 Task: Find a round trip flight from Tampa to Jacksonville for 9 passengers in business class, departing on May 3 and returning on May 7. Apply filters for 1 carry-on bag and a price limit of ₹1,080,000.
Action: Mouse moved to (315, 283)
Screenshot: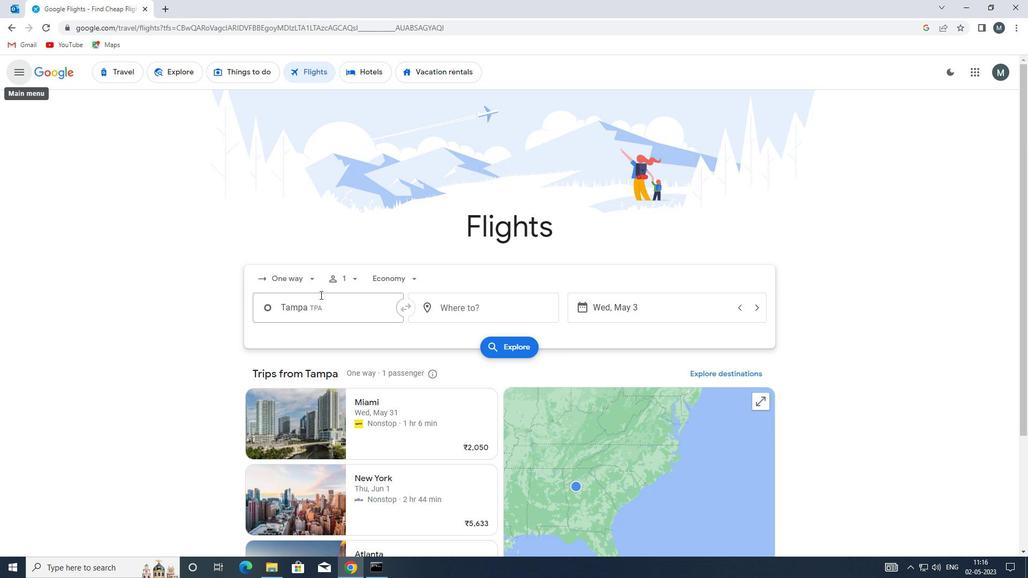 
Action: Mouse pressed left at (315, 283)
Screenshot: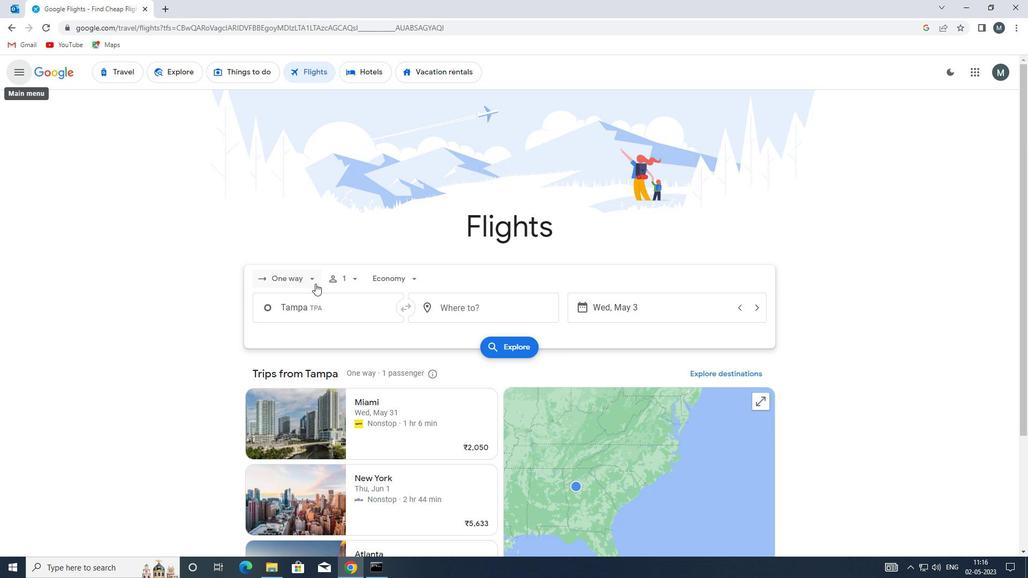 
Action: Mouse moved to (315, 300)
Screenshot: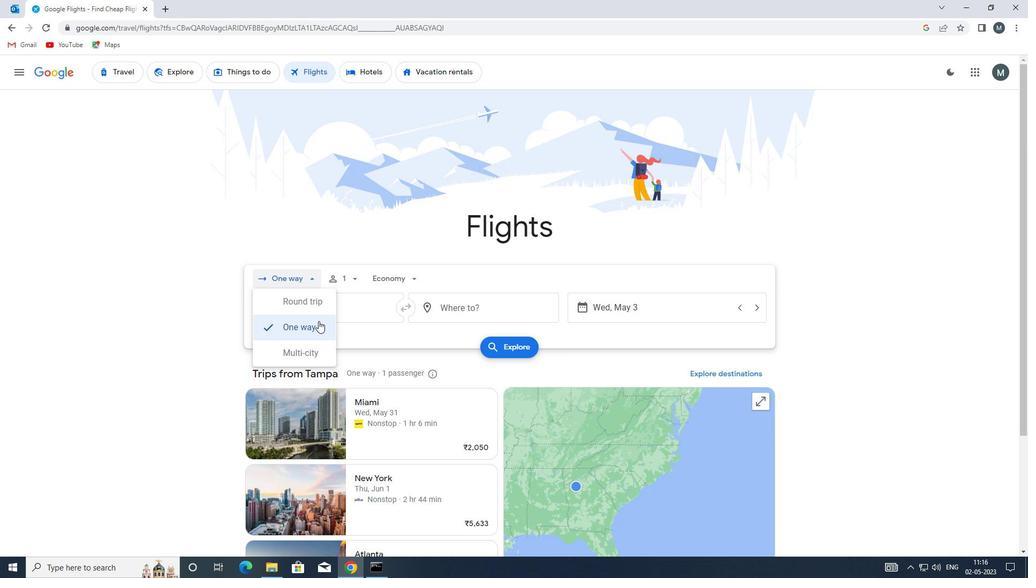 
Action: Mouse pressed left at (315, 300)
Screenshot: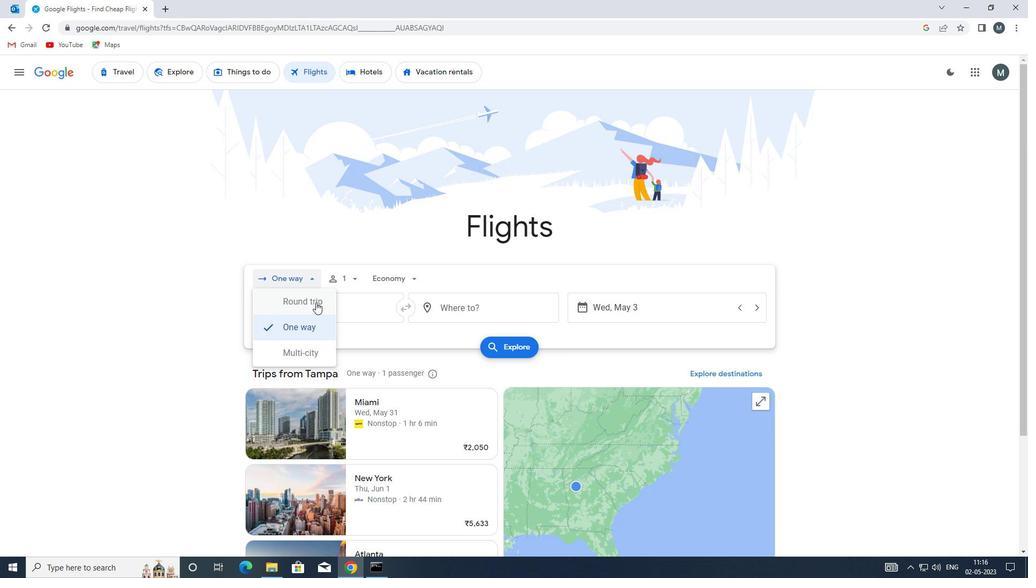 
Action: Mouse moved to (358, 280)
Screenshot: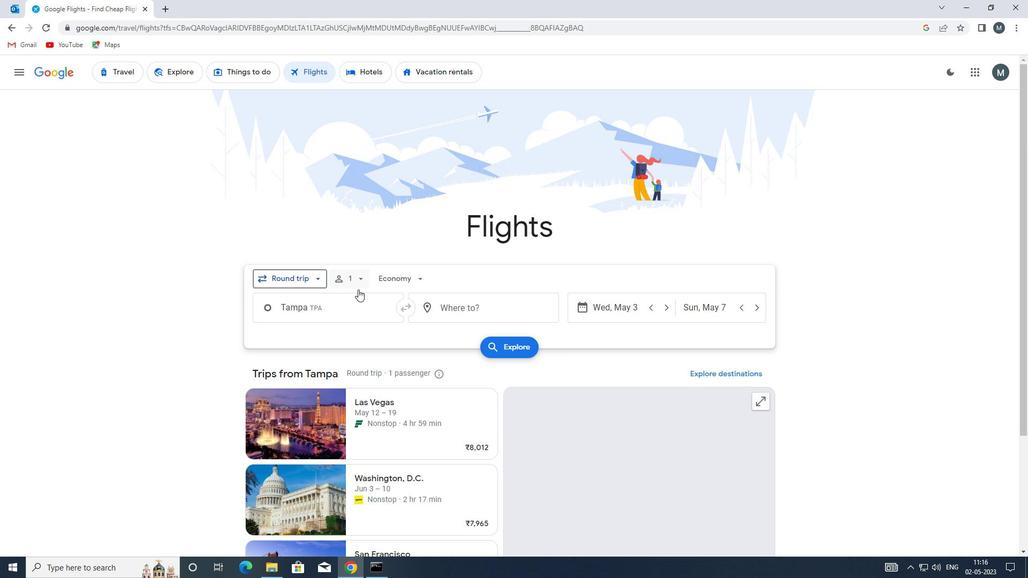 
Action: Mouse pressed left at (358, 280)
Screenshot: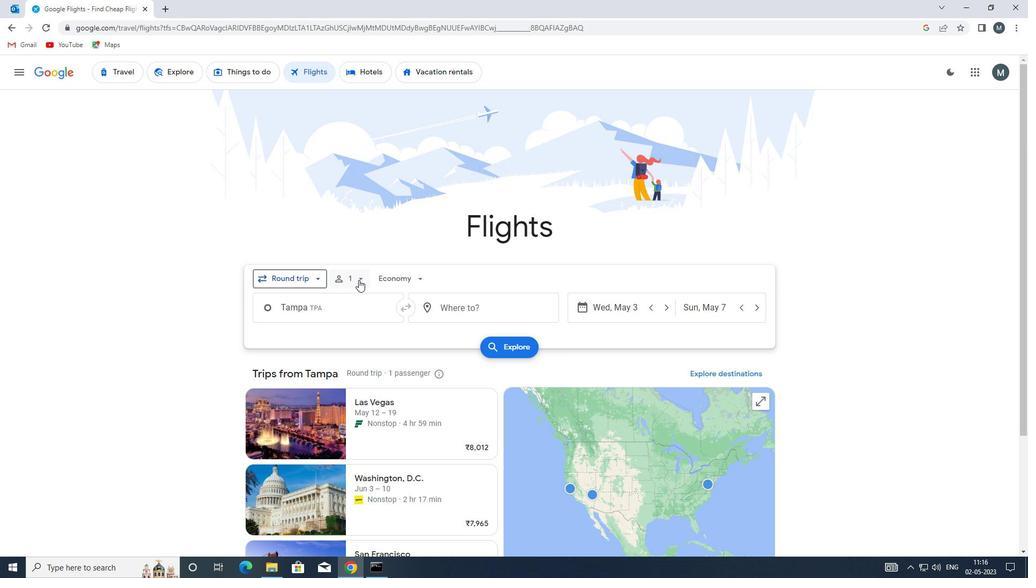 
Action: Mouse moved to (441, 306)
Screenshot: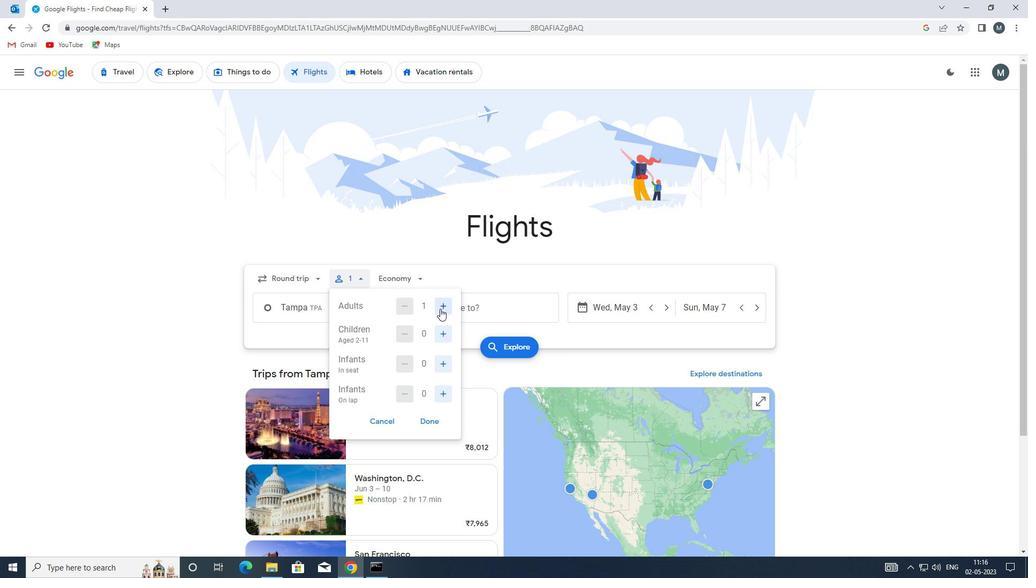 
Action: Mouse pressed left at (441, 306)
Screenshot: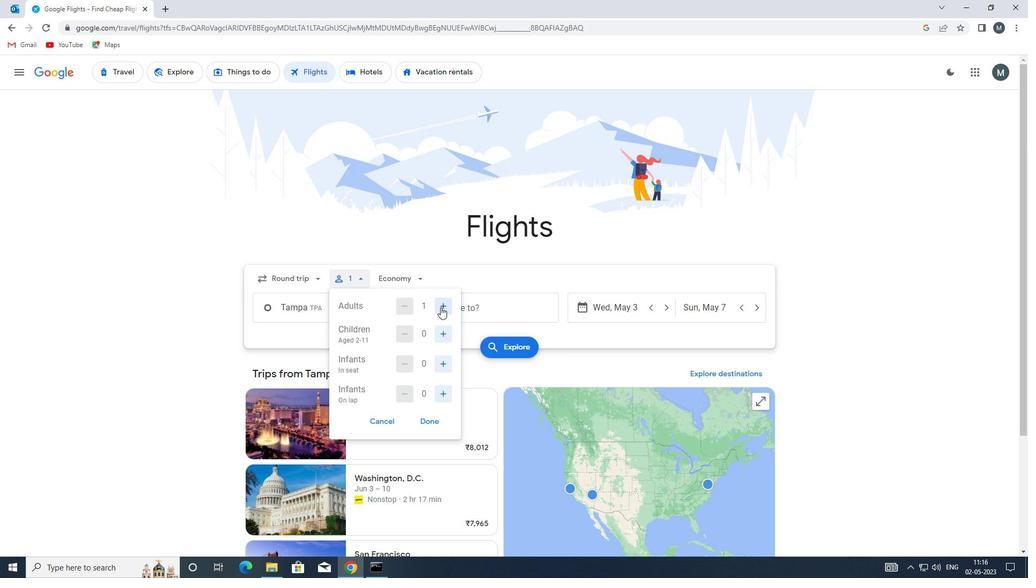 
Action: Mouse pressed left at (441, 306)
Screenshot: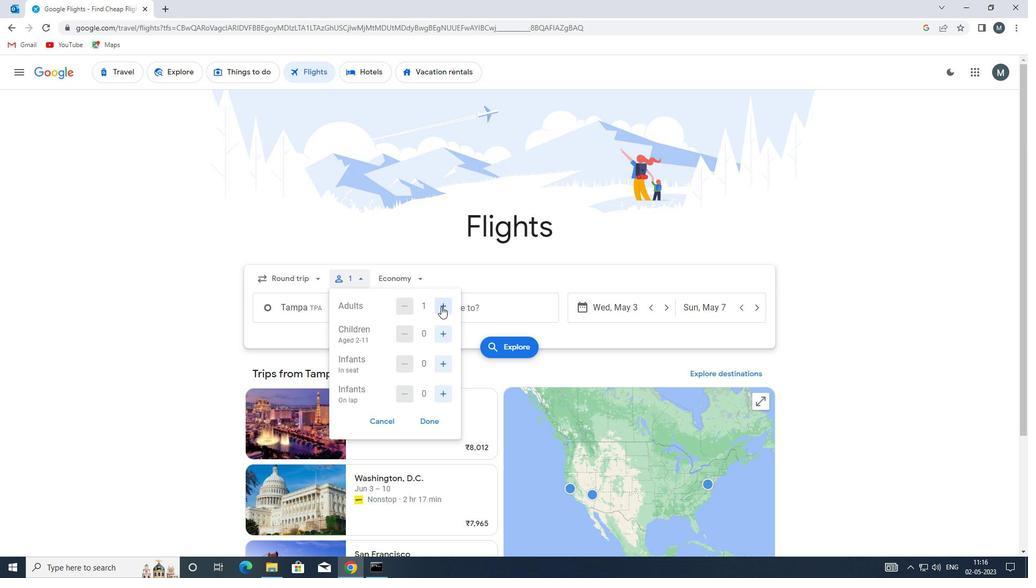 
Action: Mouse pressed left at (441, 306)
Screenshot: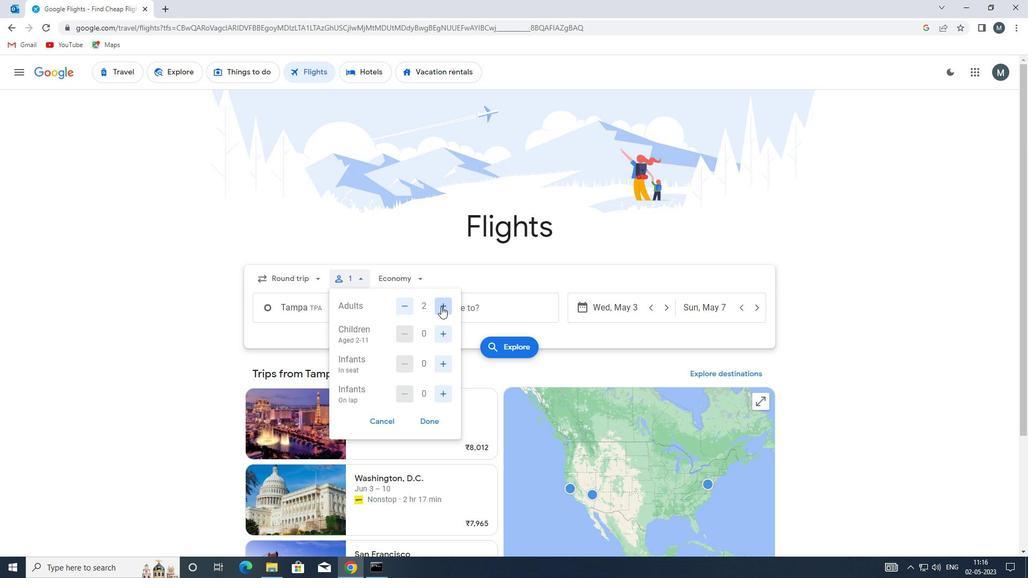
Action: Mouse pressed left at (441, 306)
Screenshot: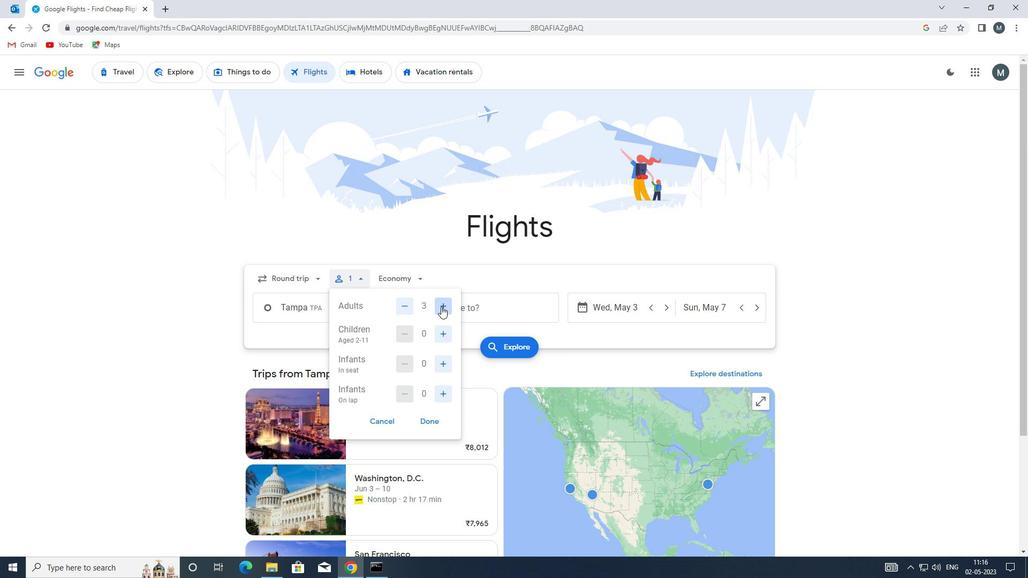 
Action: Mouse moved to (446, 336)
Screenshot: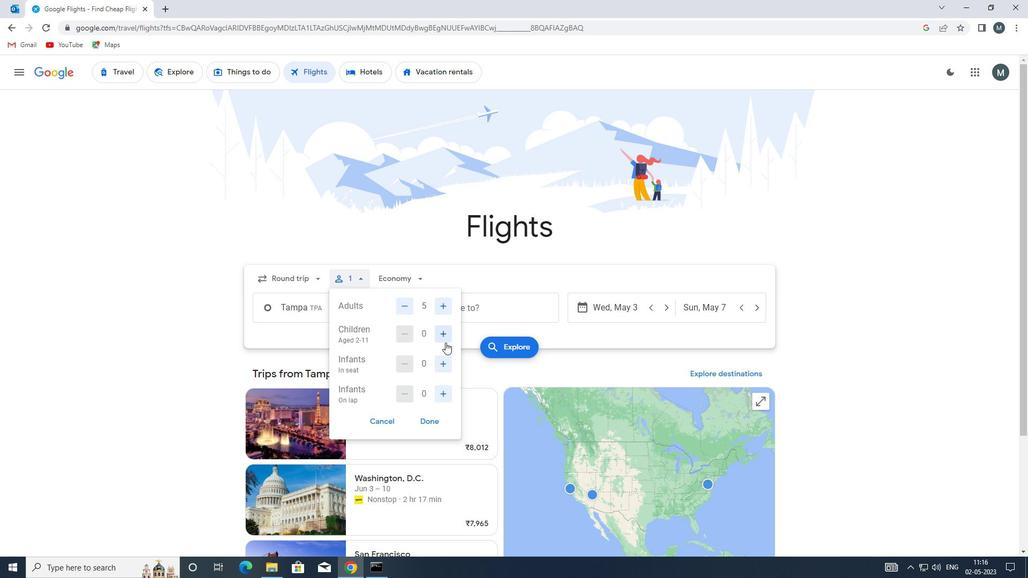
Action: Mouse pressed left at (446, 336)
Screenshot: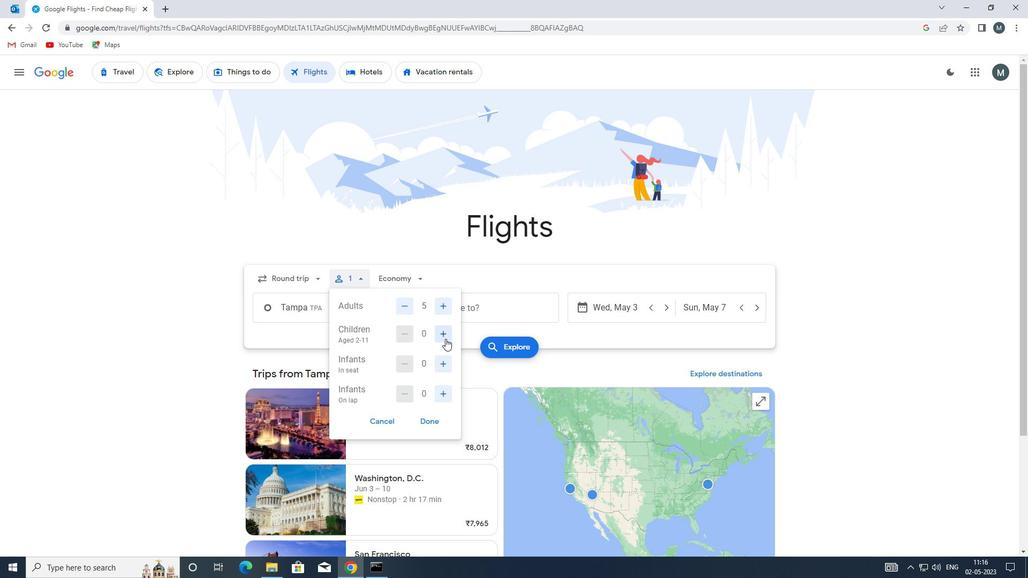 
Action: Mouse moved to (446, 361)
Screenshot: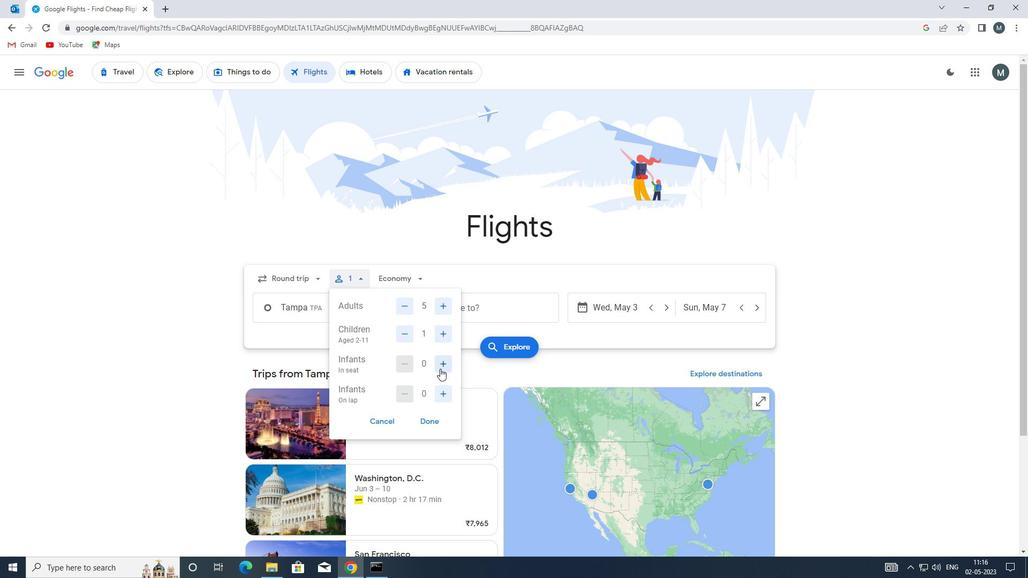 
Action: Mouse pressed left at (446, 361)
Screenshot: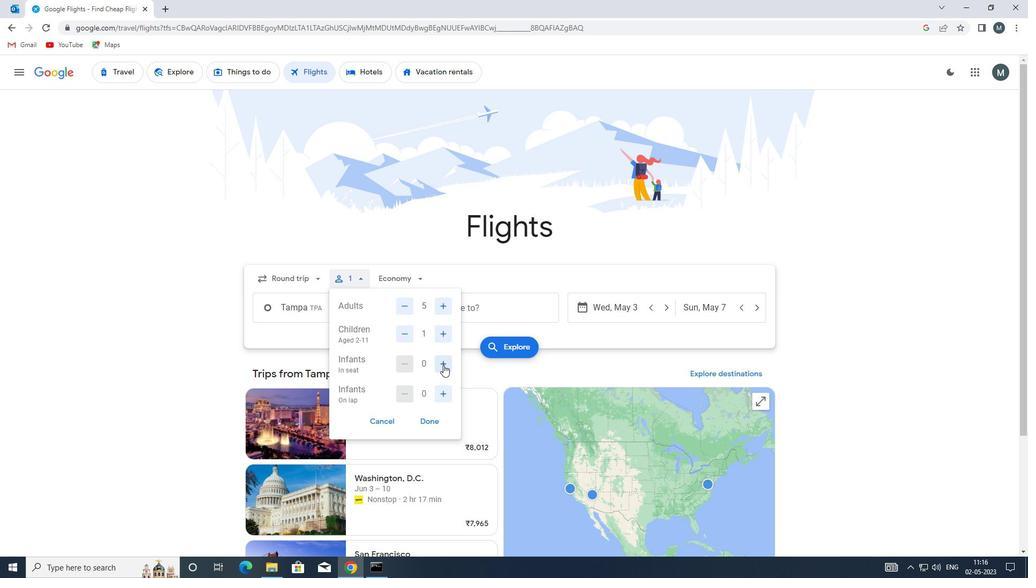 
Action: Mouse pressed left at (446, 361)
Screenshot: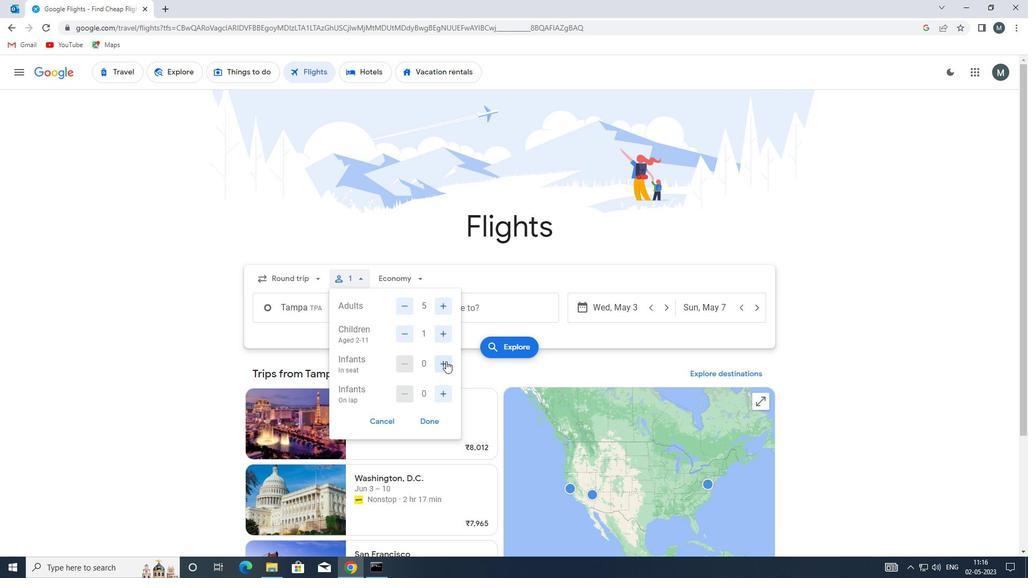 
Action: Mouse moved to (439, 394)
Screenshot: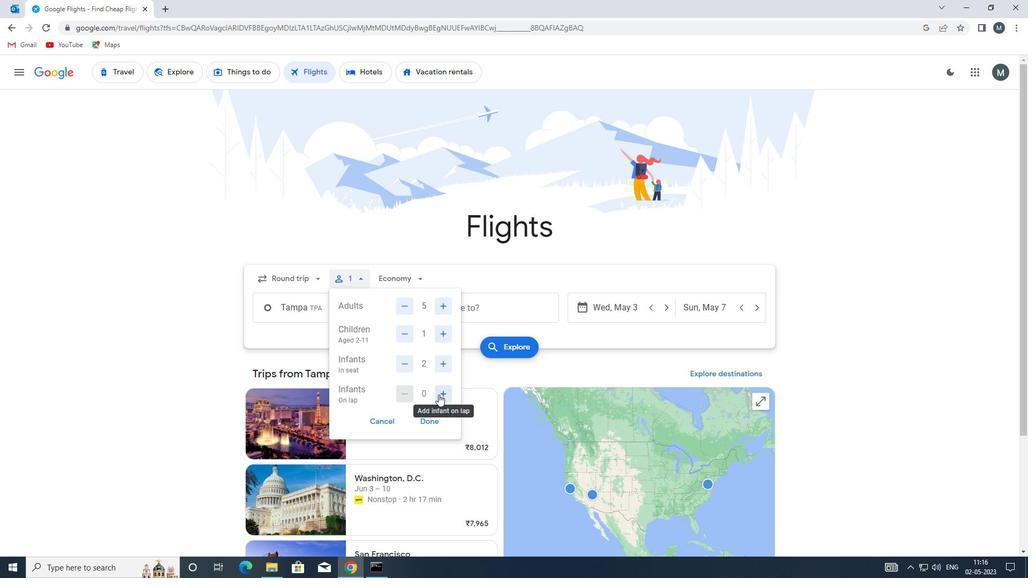 
Action: Mouse pressed left at (439, 394)
Screenshot: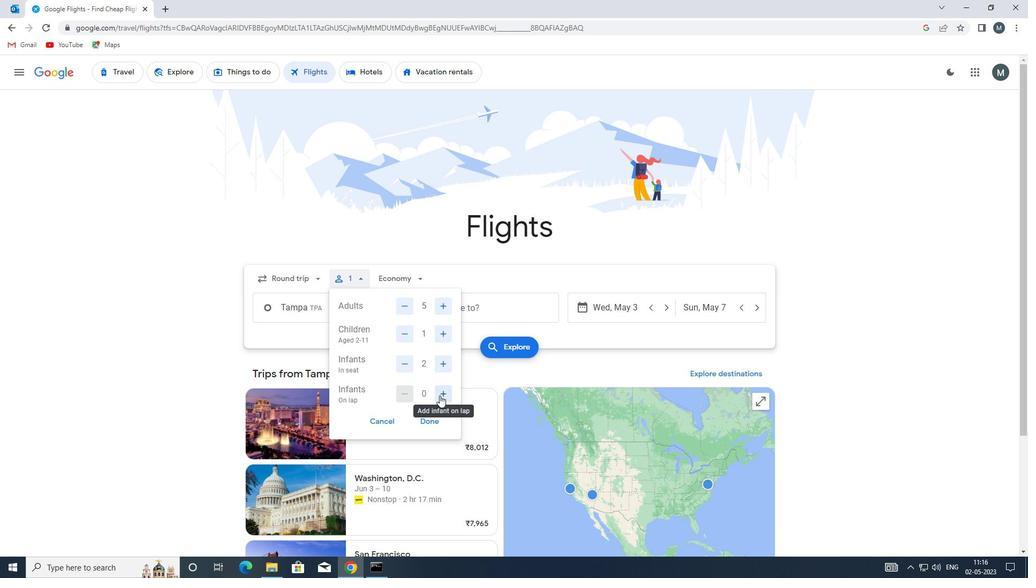 
Action: Mouse moved to (434, 422)
Screenshot: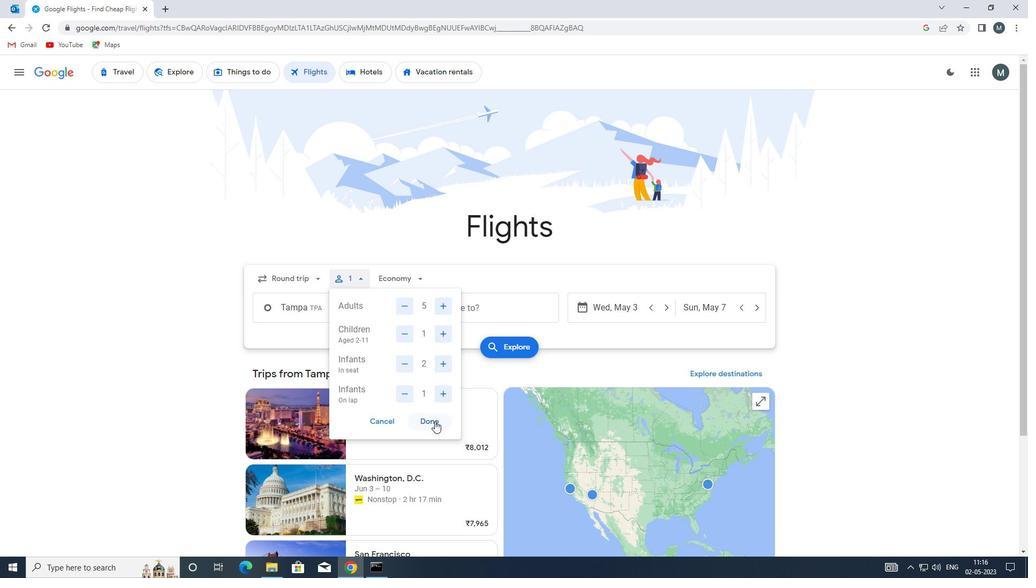
Action: Mouse pressed left at (434, 422)
Screenshot: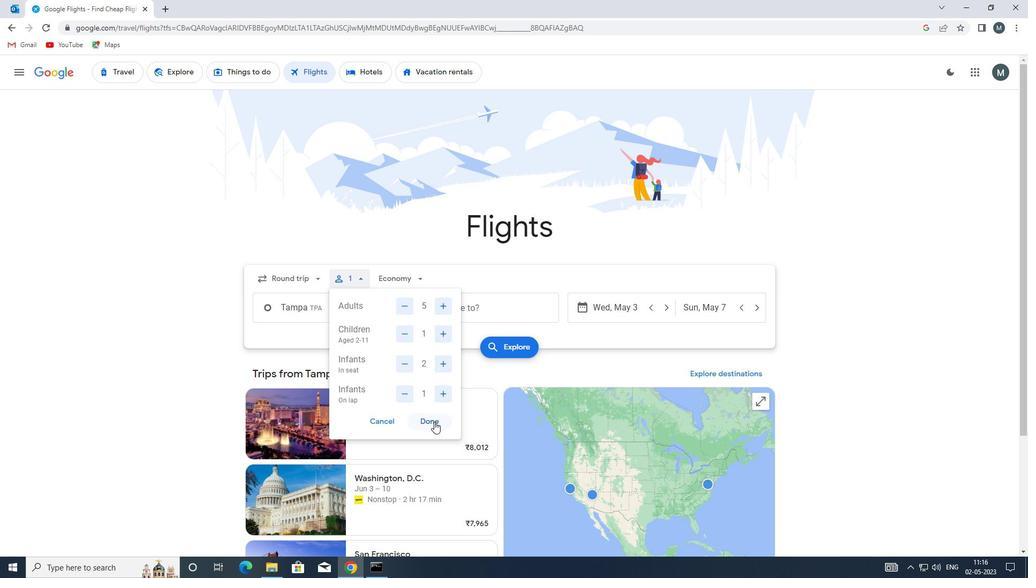 
Action: Mouse moved to (411, 279)
Screenshot: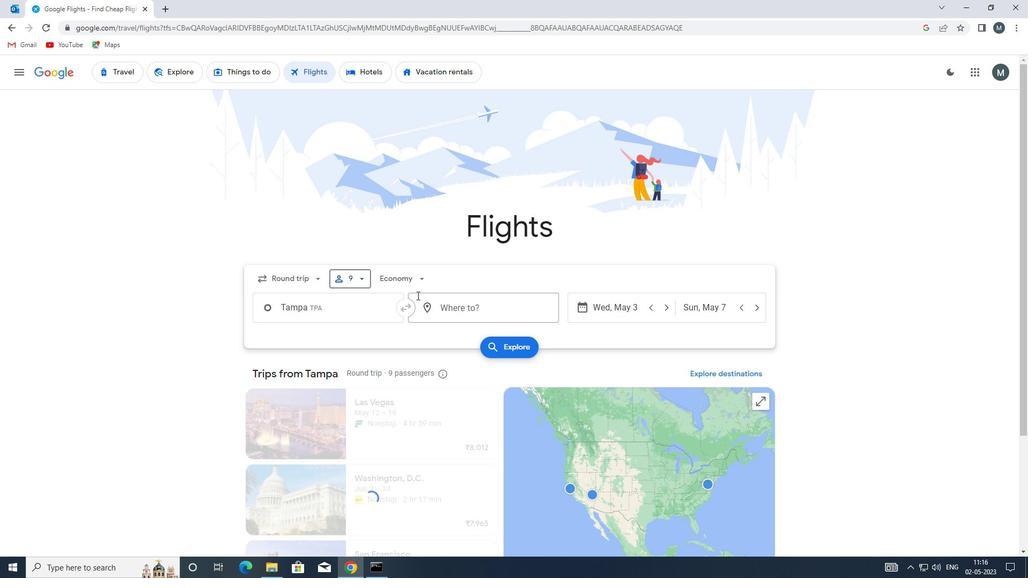 
Action: Mouse pressed left at (411, 279)
Screenshot: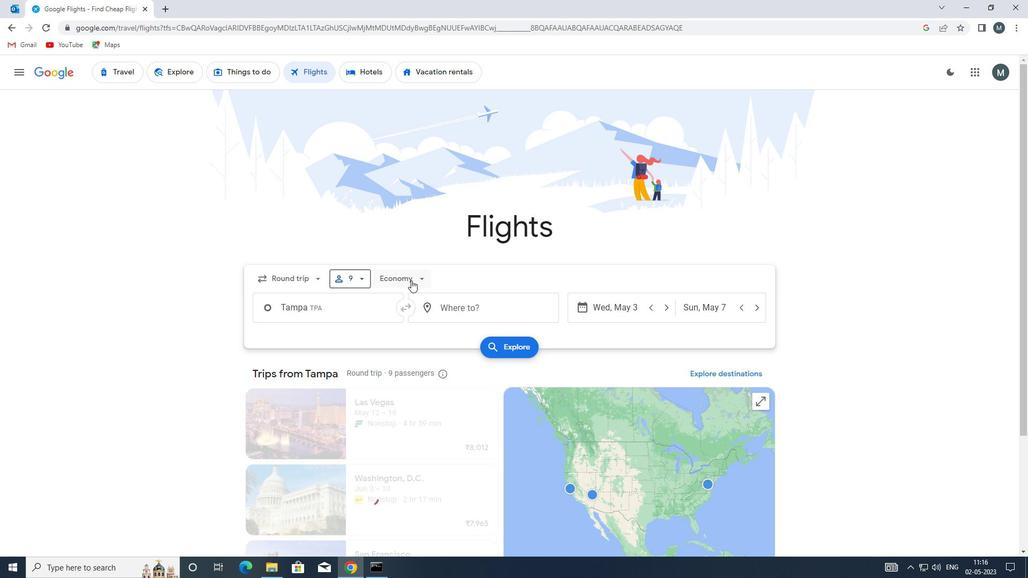 
Action: Mouse moved to (426, 355)
Screenshot: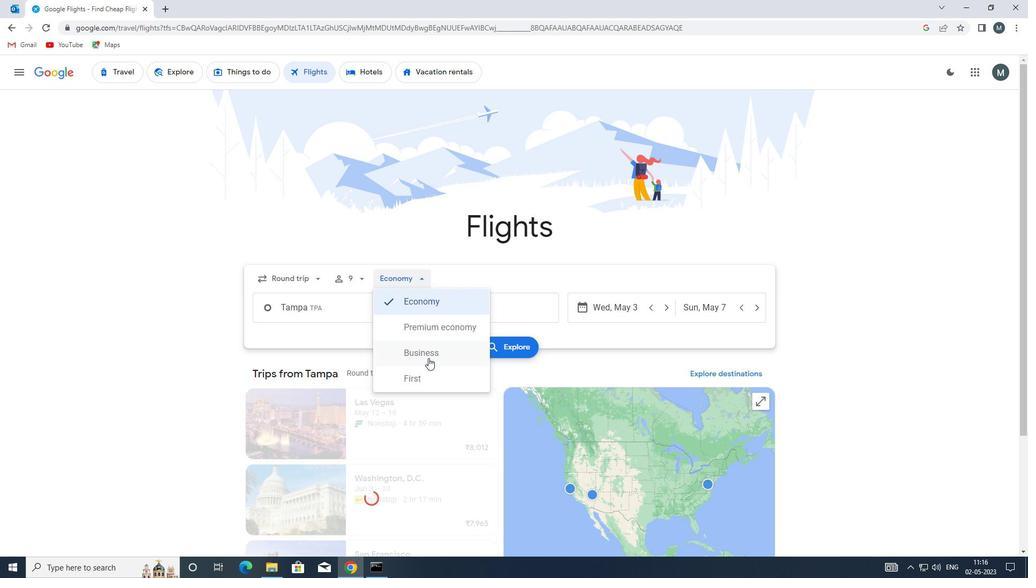 
Action: Mouse pressed left at (426, 355)
Screenshot: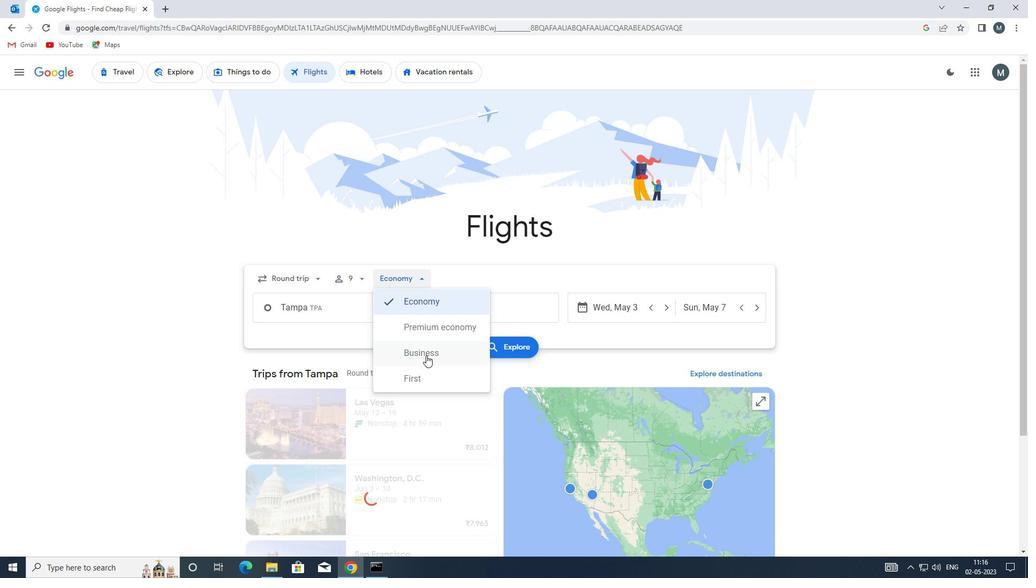 
Action: Mouse moved to (345, 305)
Screenshot: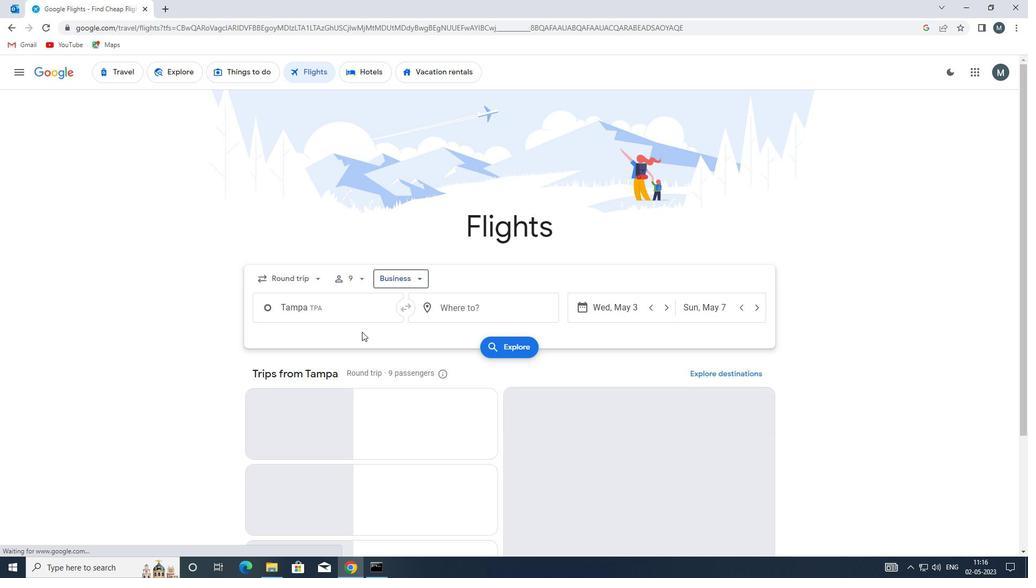 
Action: Mouse pressed left at (345, 305)
Screenshot: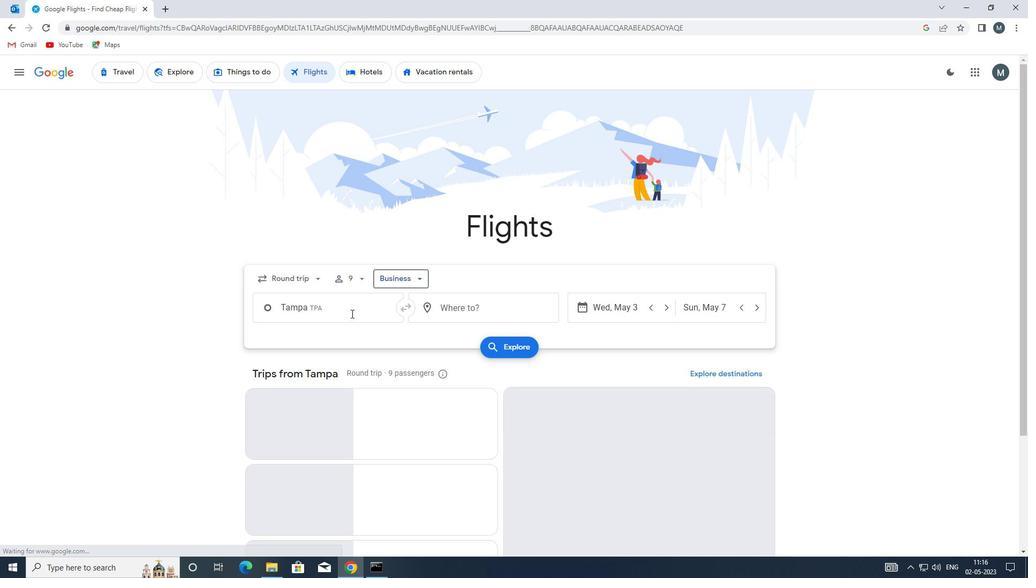 
Action: Mouse moved to (370, 323)
Screenshot: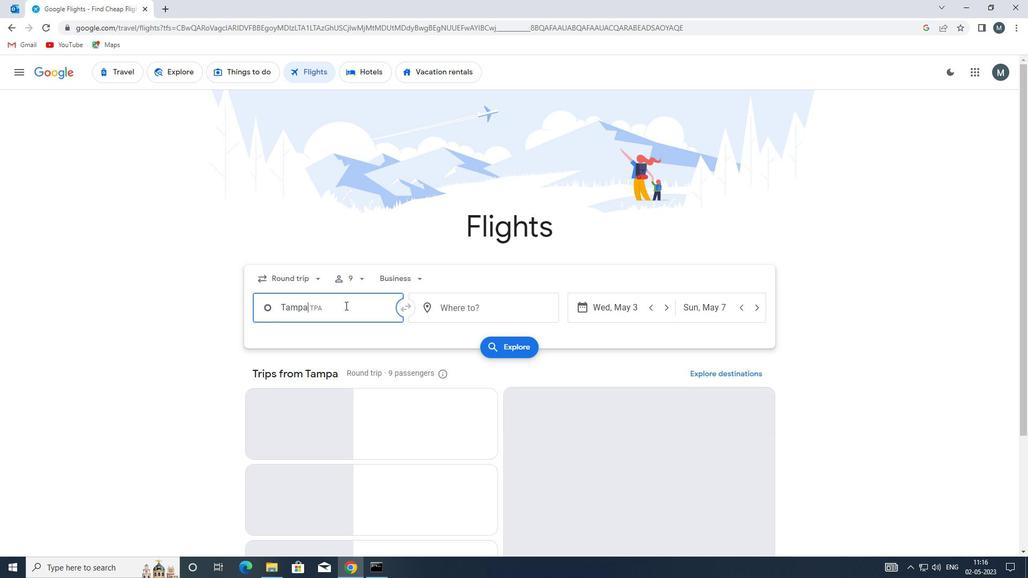 
Action: Key pressed <Key.enter>
Screenshot: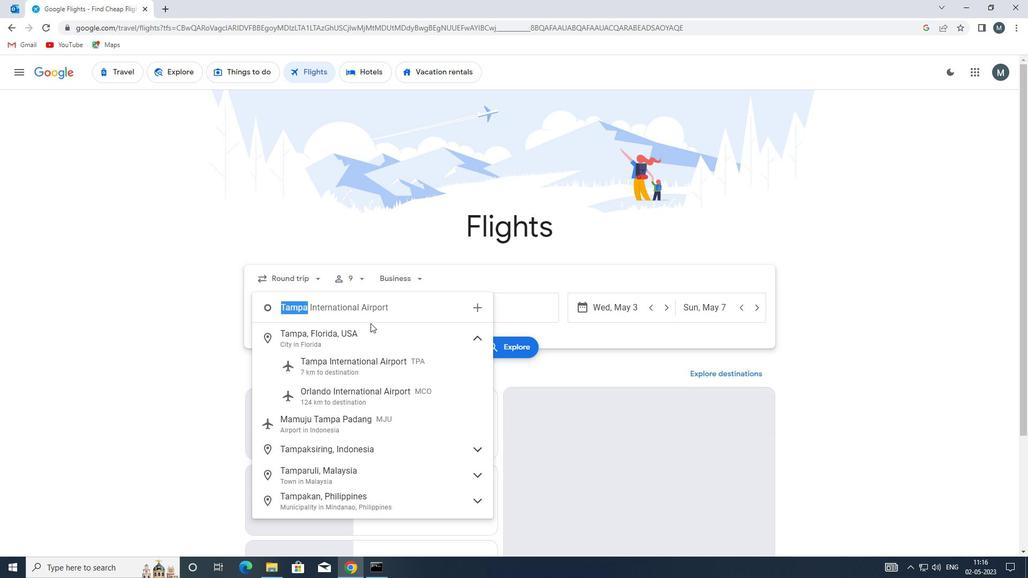 
Action: Mouse moved to (449, 310)
Screenshot: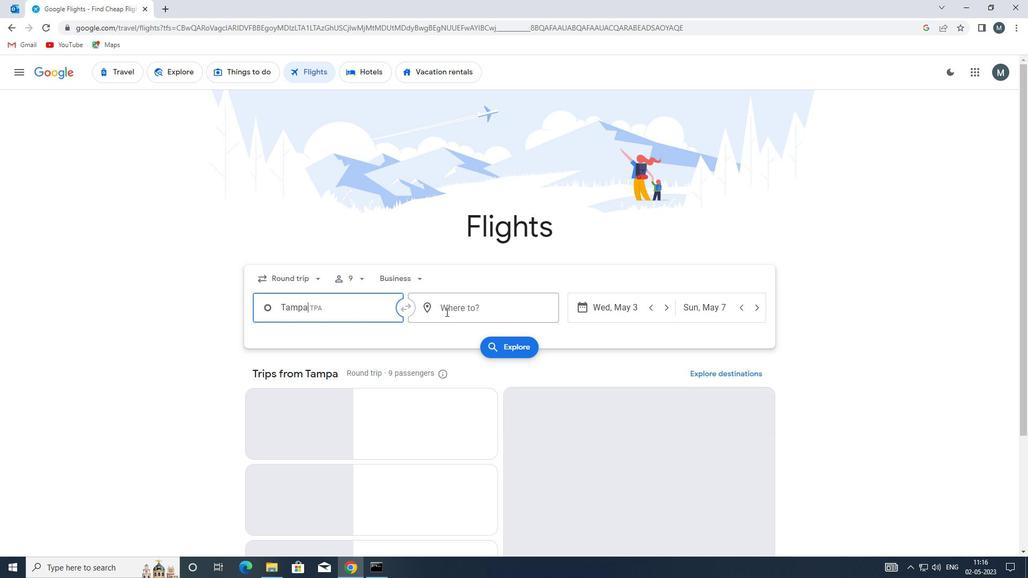 
Action: Mouse pressed left at (449, 310)
Screenshot: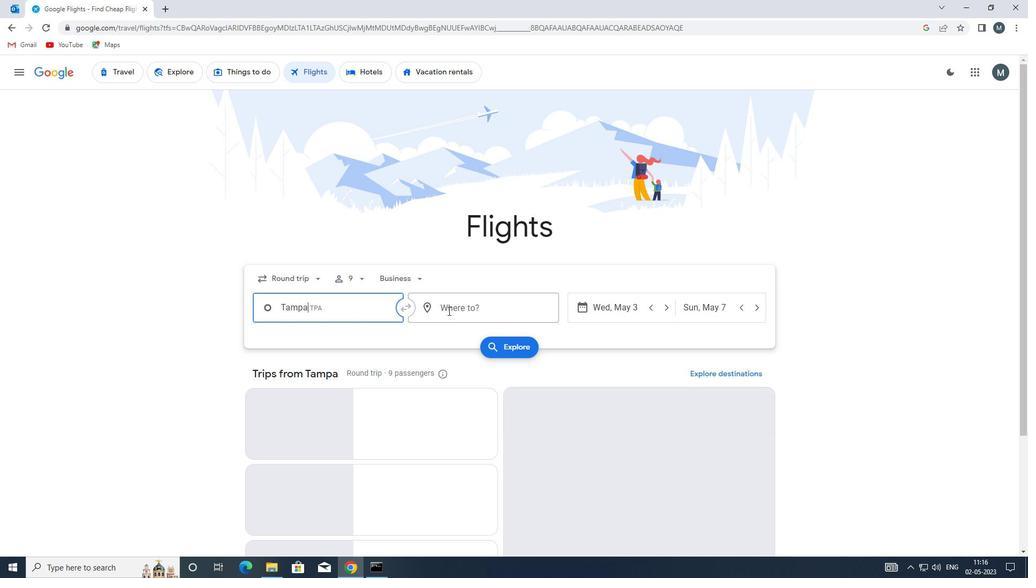 
Action: Key pressed oaj
Screenshot: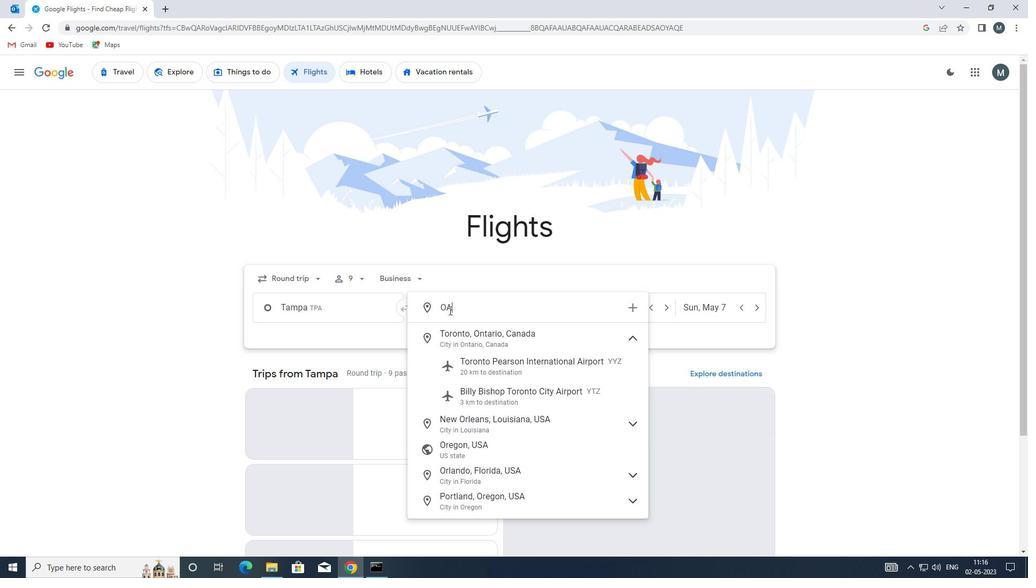 
Action: Mouse moved to (506, 345)
Screenshot: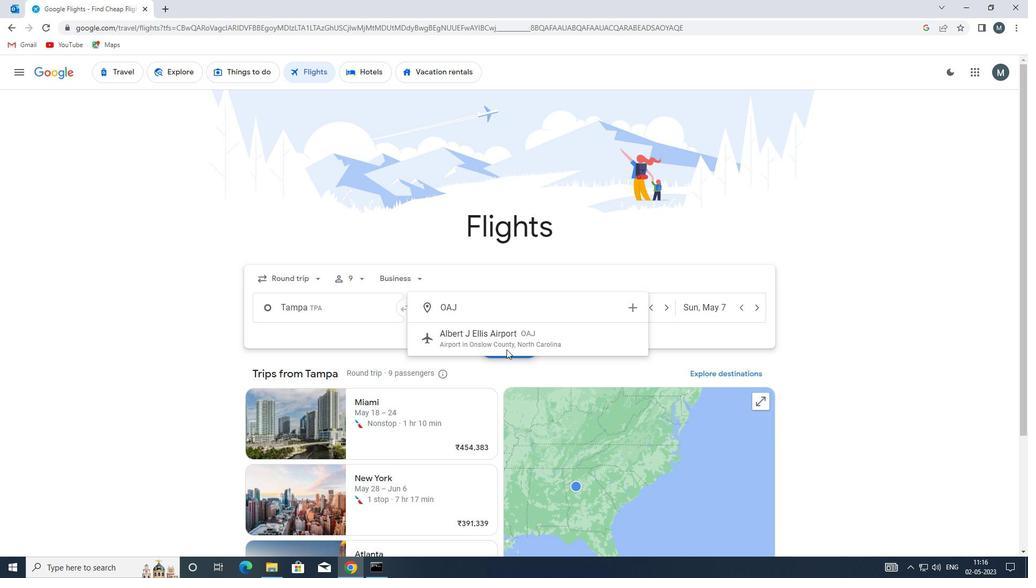 
Action: Mouse pressed left at (506, 345)
Screenshot: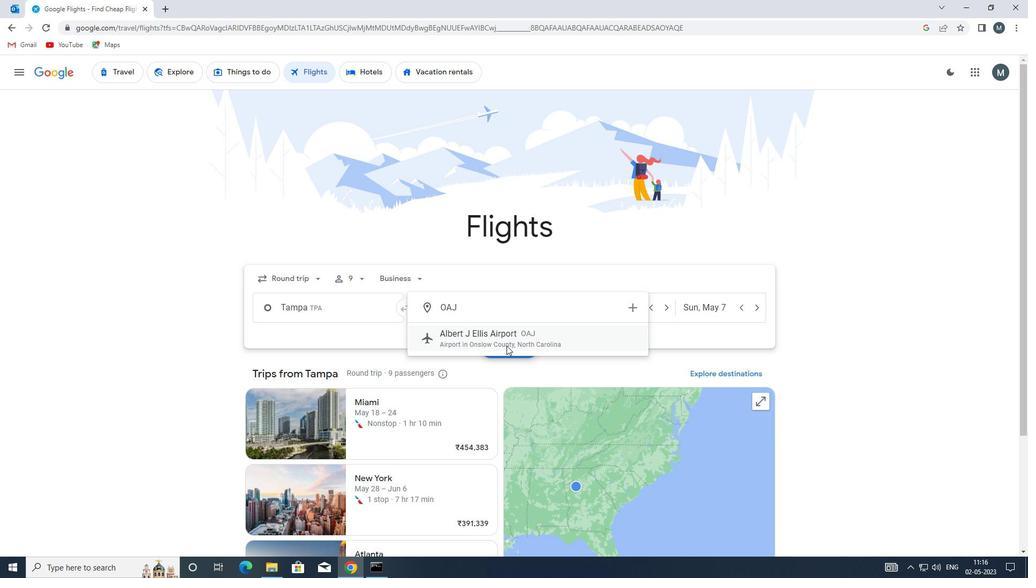 
Action: Mouse moved to (601, 306)
Screenshot: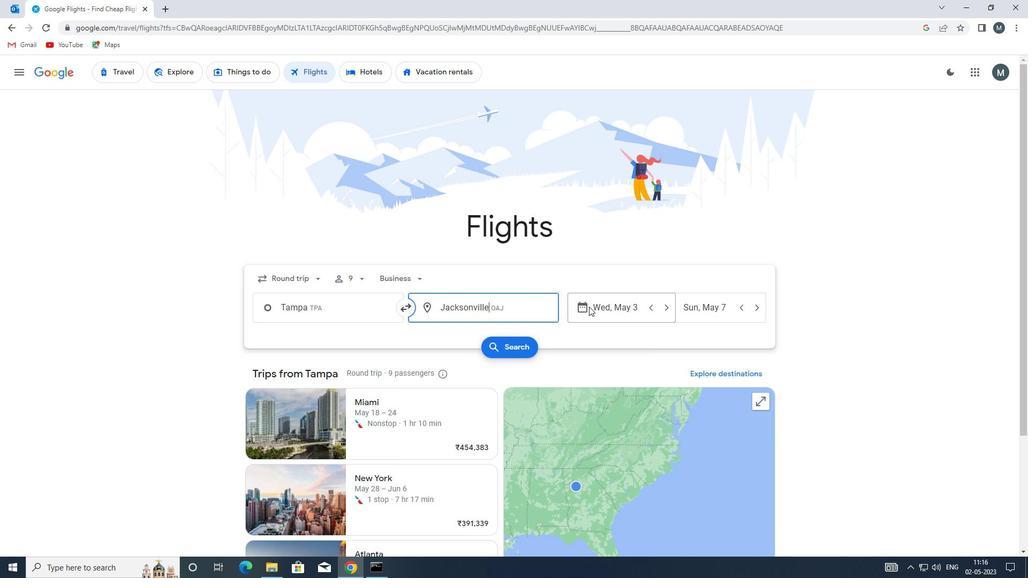 
Action: Mouse pressed left at (601, 306)
Screenshot: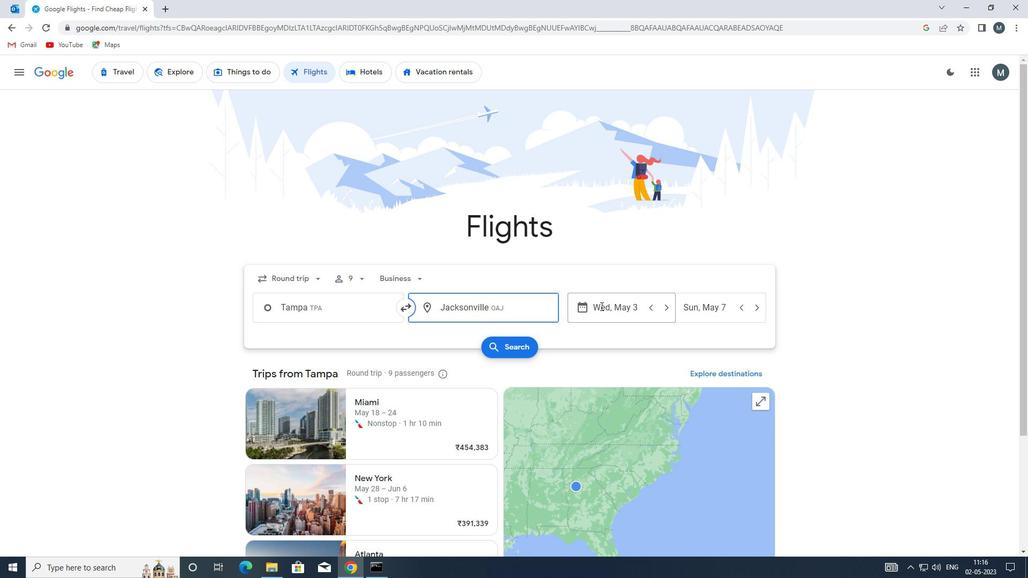 
Action: Mouse moved to (462, 361)
Screenshot: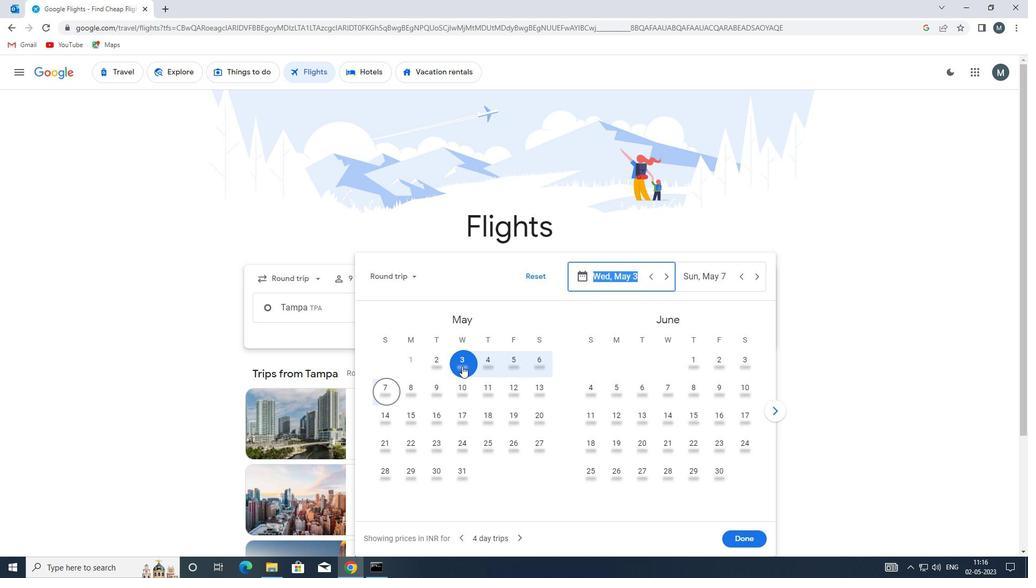 
Action: Mouse pressed left at (462, 361)
Screenshot: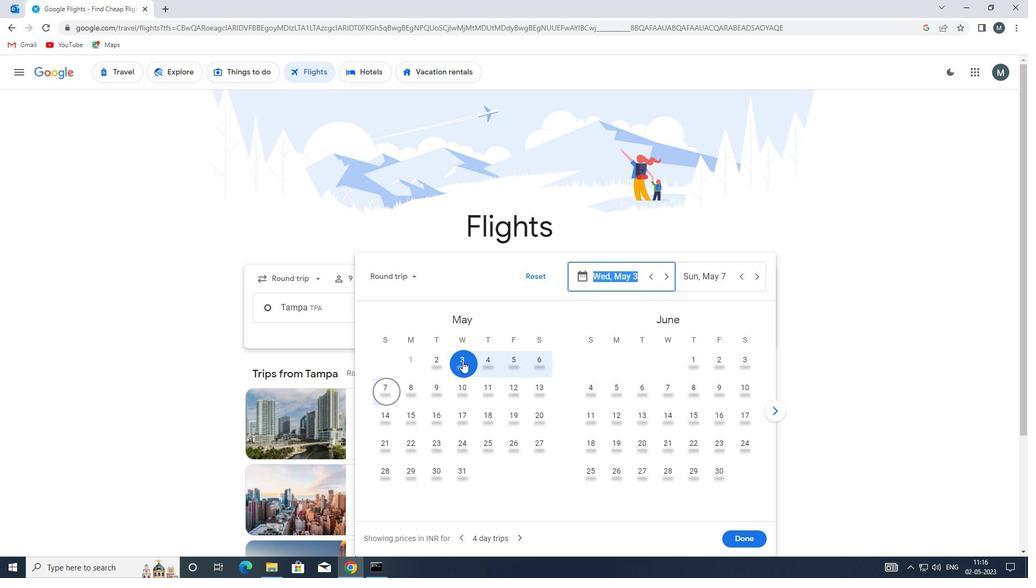 
Action: Mouse pressed left at (462, 361)
Screenshot: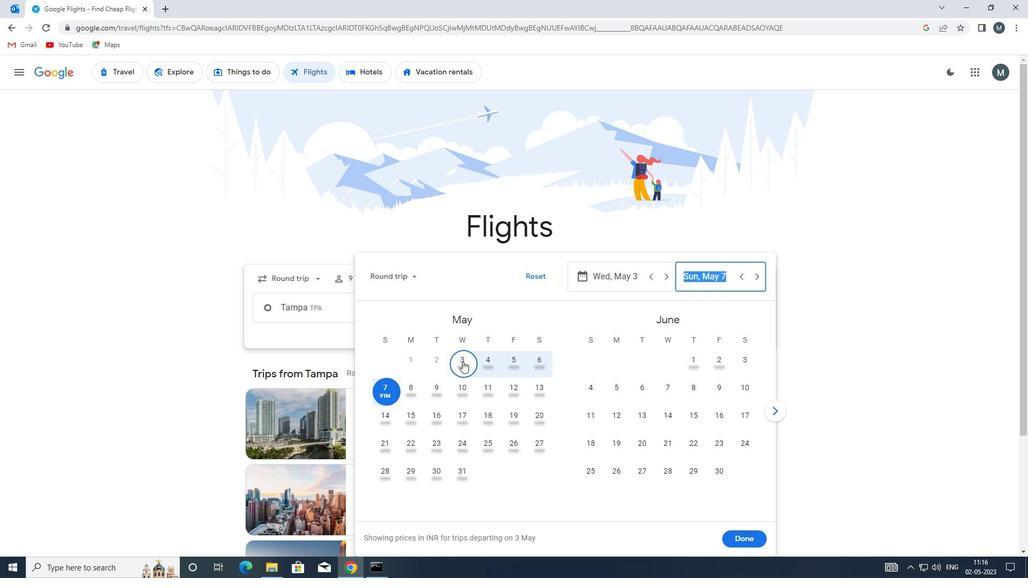 
Action: Mouse moved to (747, 535)
Screenshot: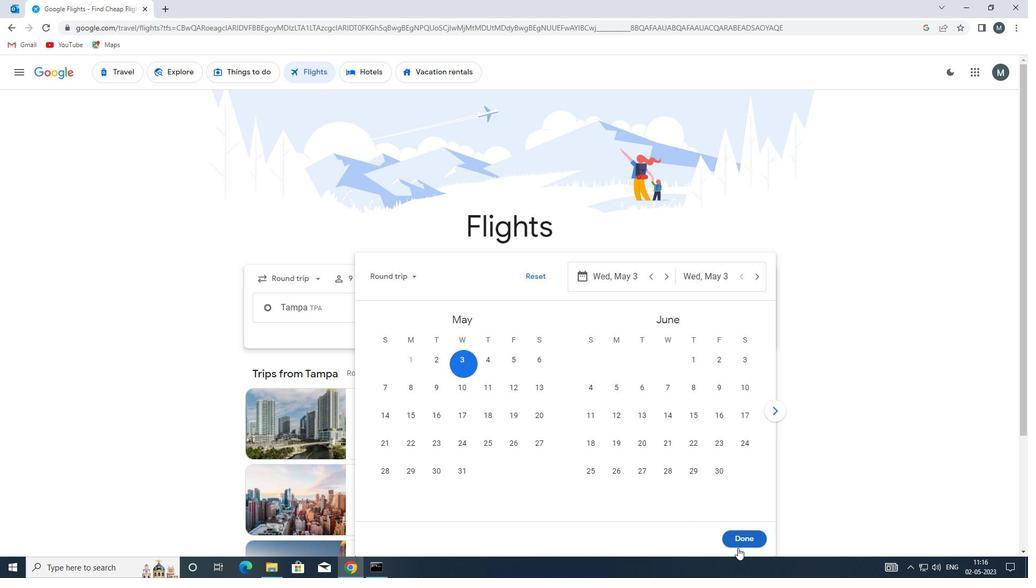 
Action: Mouse pressed left at (747, 535)
Screenshot: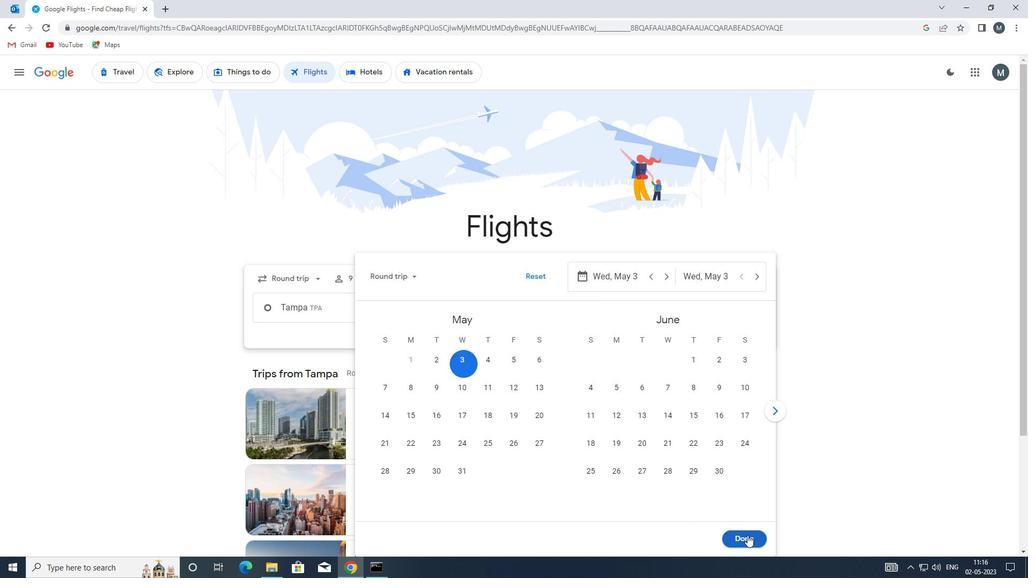 
Action: Mouse moved to (497, 350)
Screenshot: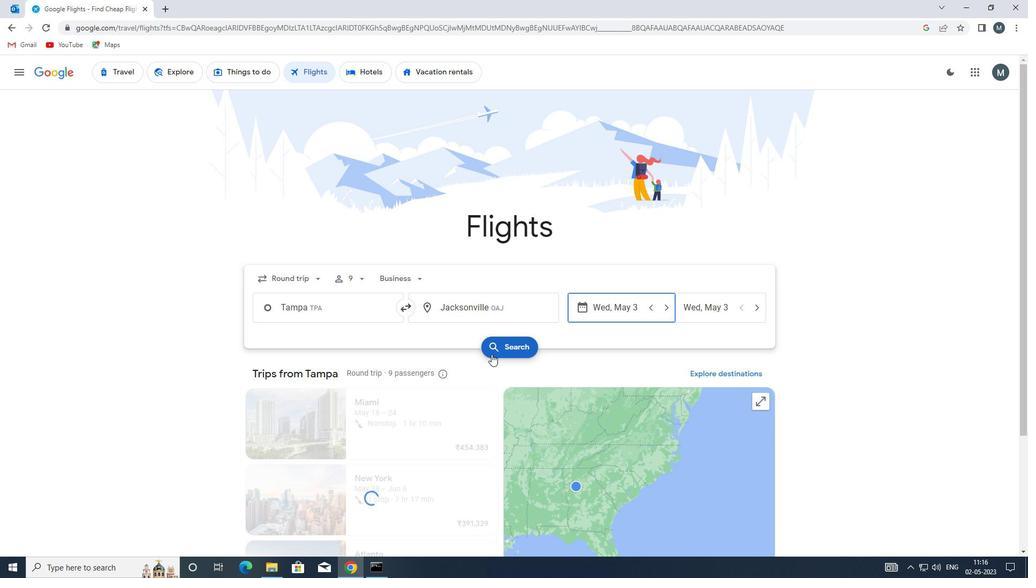 
Action: Mouse pressed left at (497, 350)
Screenshot: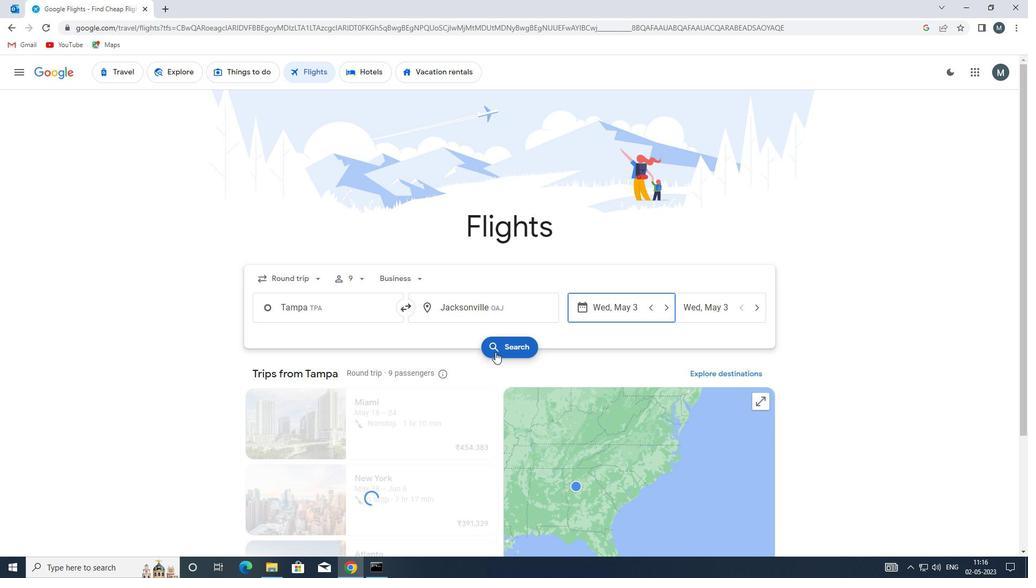 
Action: Mouse moved to (267, 171)
Screenshot: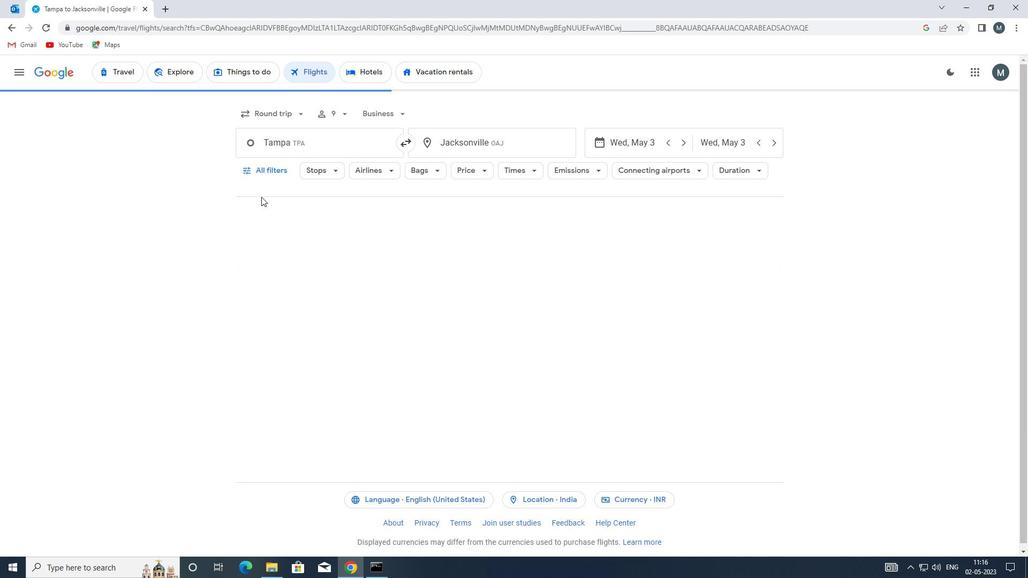 
Action: Mouse pressed left at (267, 171)
Screenshot: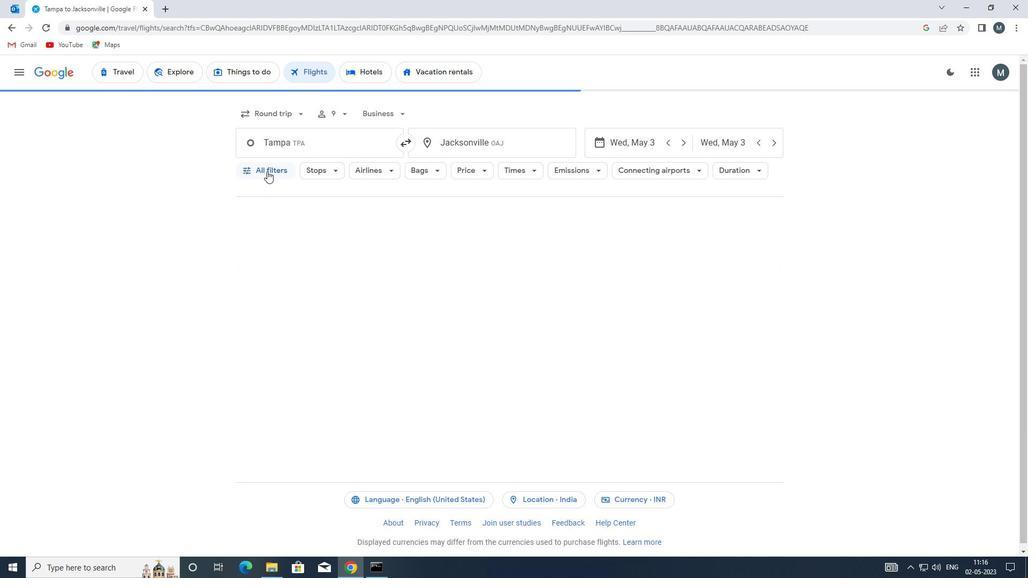 
Action: Mouse moved to (309, 299)
Screenshot: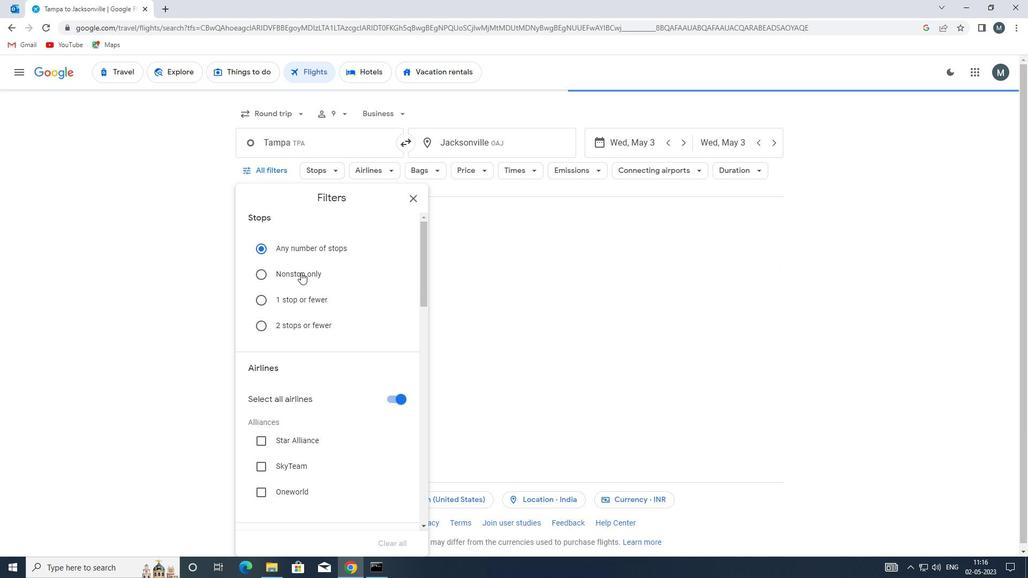 
Action: Mouse scrolled (309, 298) with delta (0, 0)
Screenshot: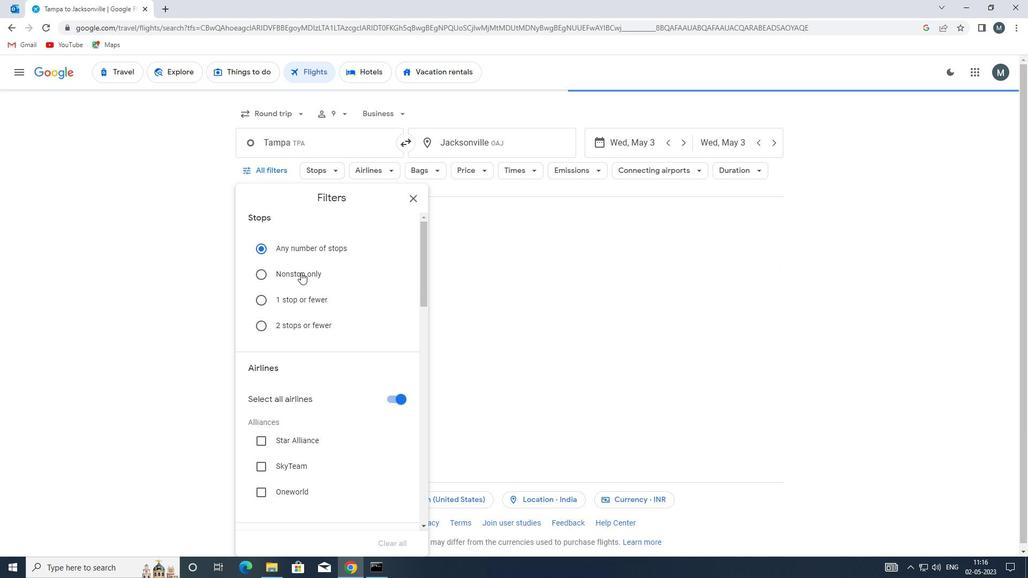 
Action: Mouse moved to (312, 307)
Screenshot: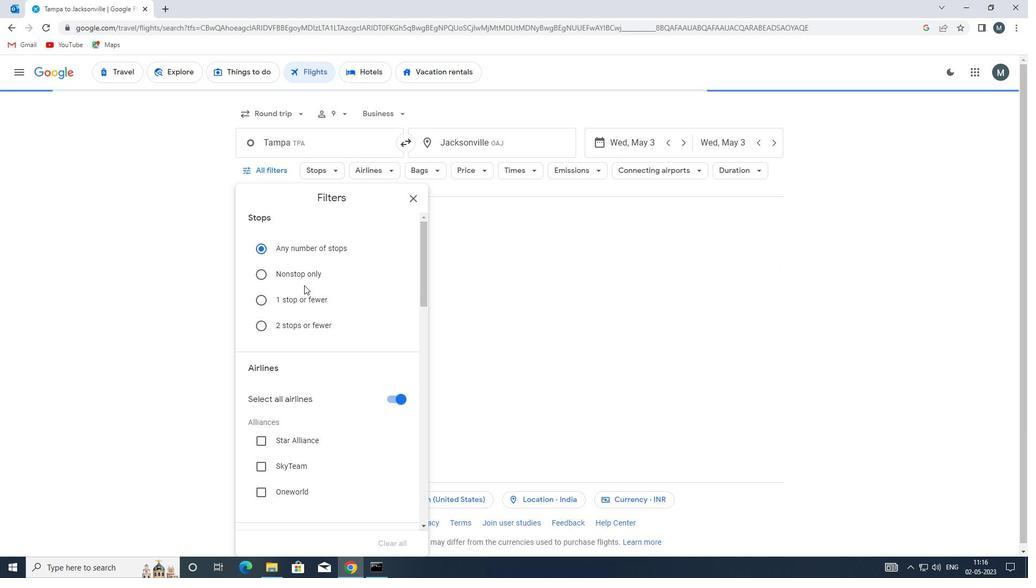 
Action: Mouse scrolled (312, 306) with delta (0, 0)
Screenshot: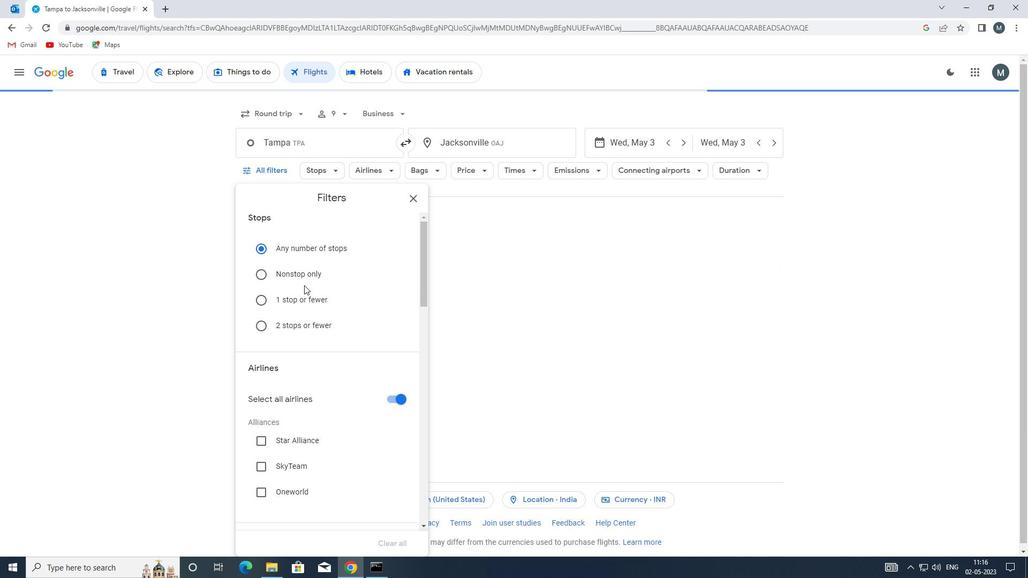 
Action: Mouse moved to (397, 289)
Screenshot: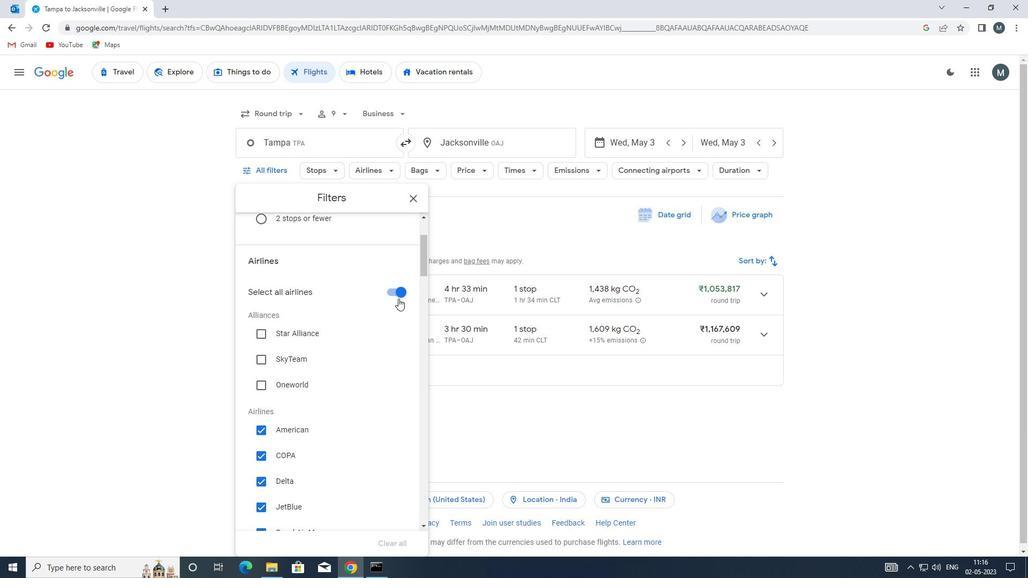 
Action: Mouse pressed left at (397, 289)
Screenshot: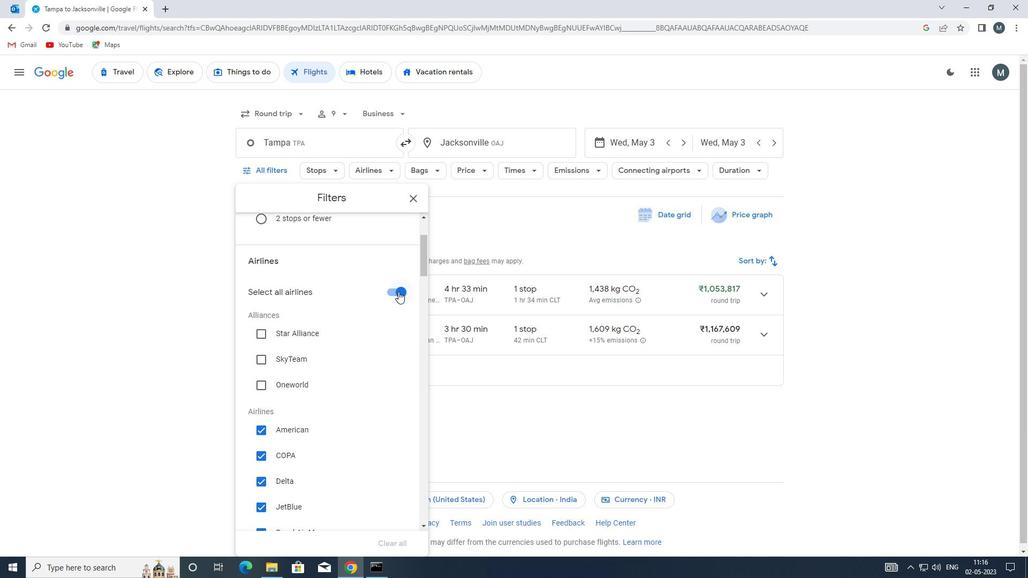 
Action: Mouse moved to (356, 335)
Screenshot: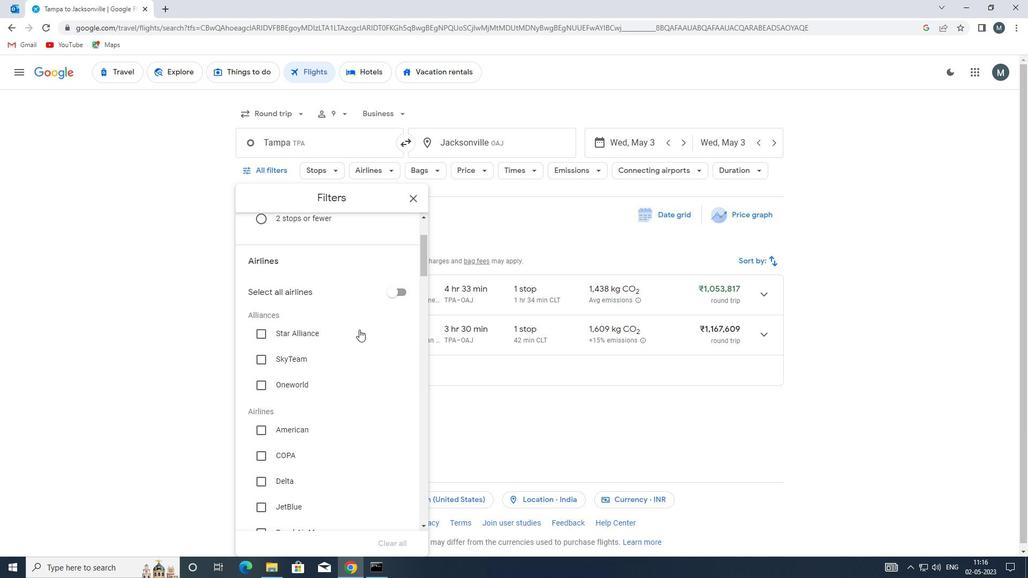 
Action: Mouse scrolled (356, 334) with delta (0, 0)
Screenshot: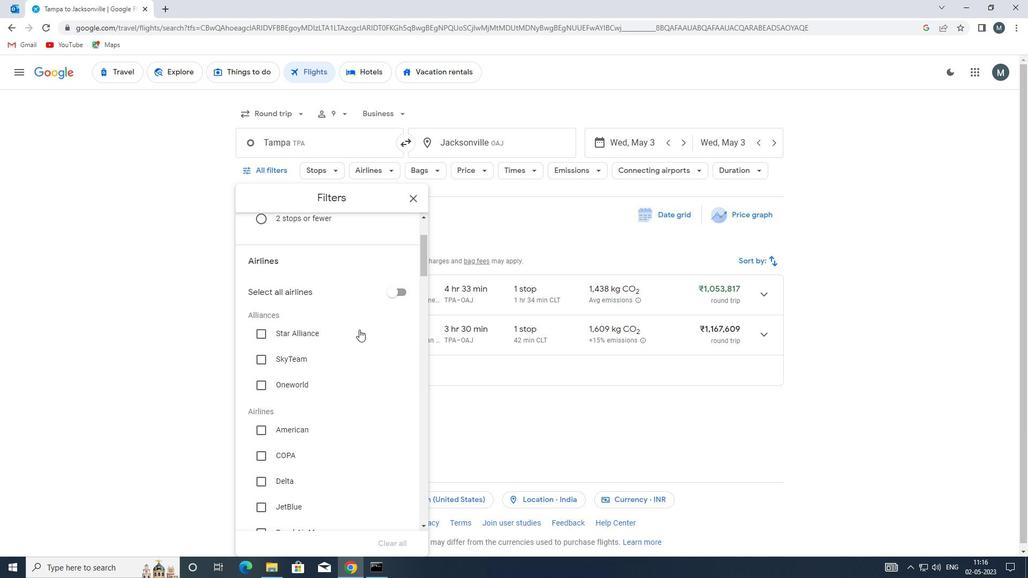 
Action: Mouse moved to (356, 338)
Screenshot: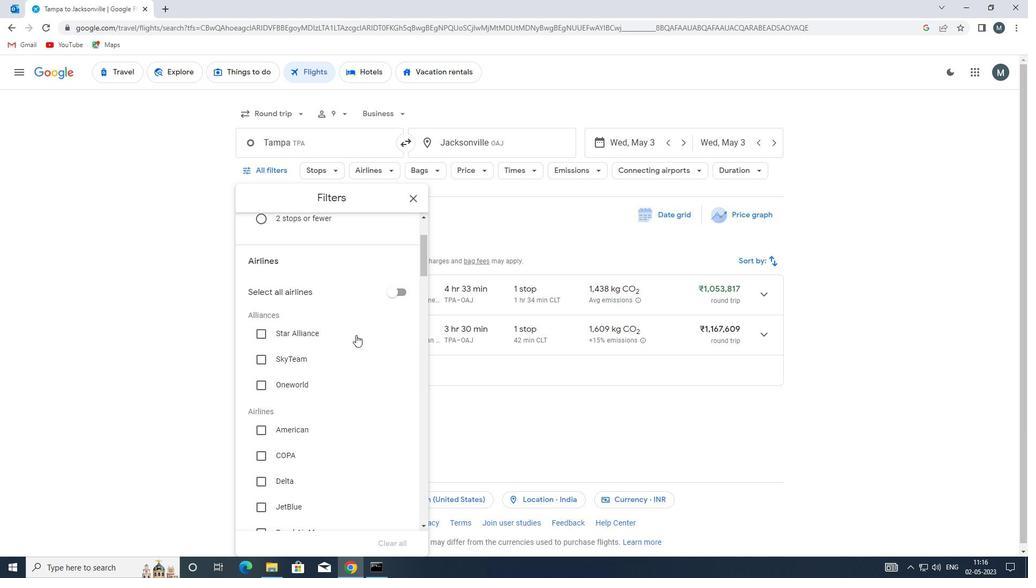 
Action: Mouse scrolled (356, 338) with delta (0, 0)
Screenshot: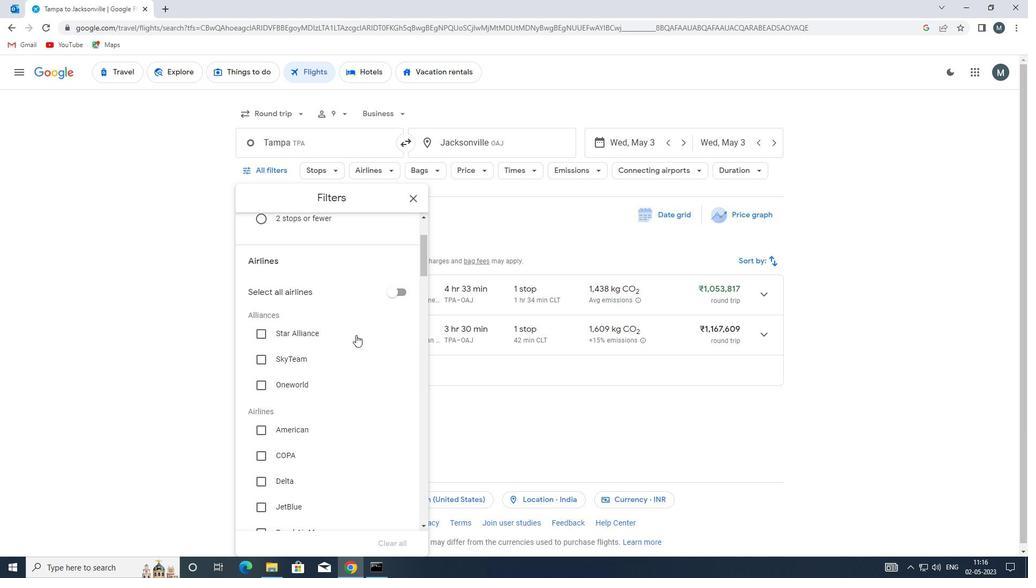 
Action: Mouse moved to (353, 346)
Screenshot: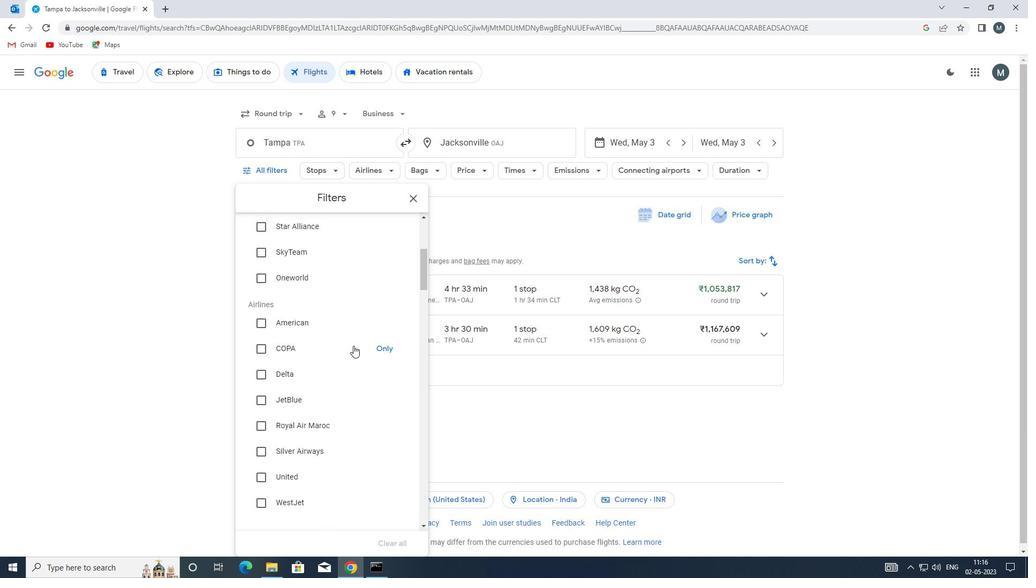 
Action: Mouse scrolled (353, 345) with delta (0, 0)
Screenshot: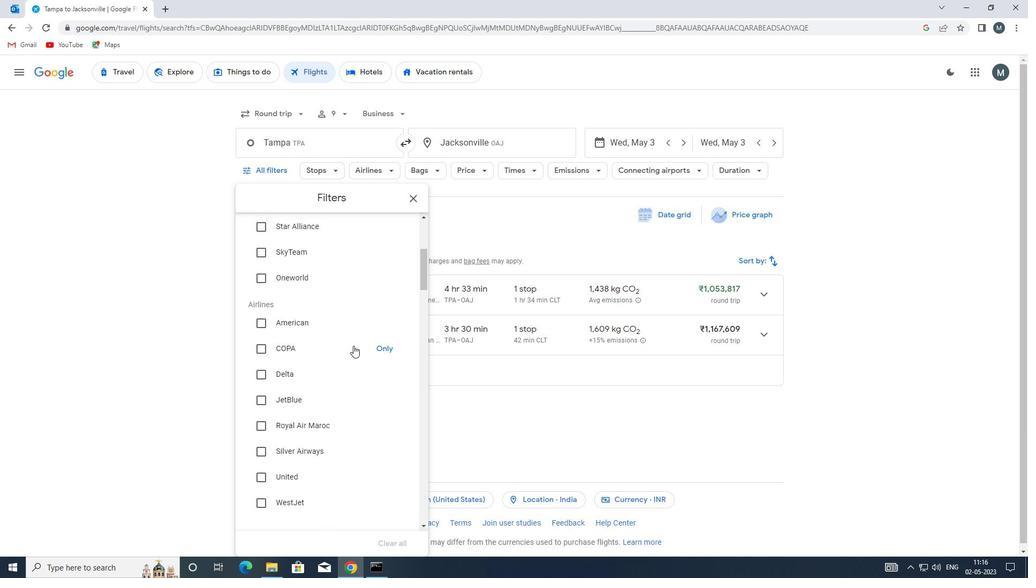 
Action: Mouse scrolled (353, 345) with delta (0, 0)
Screenshot: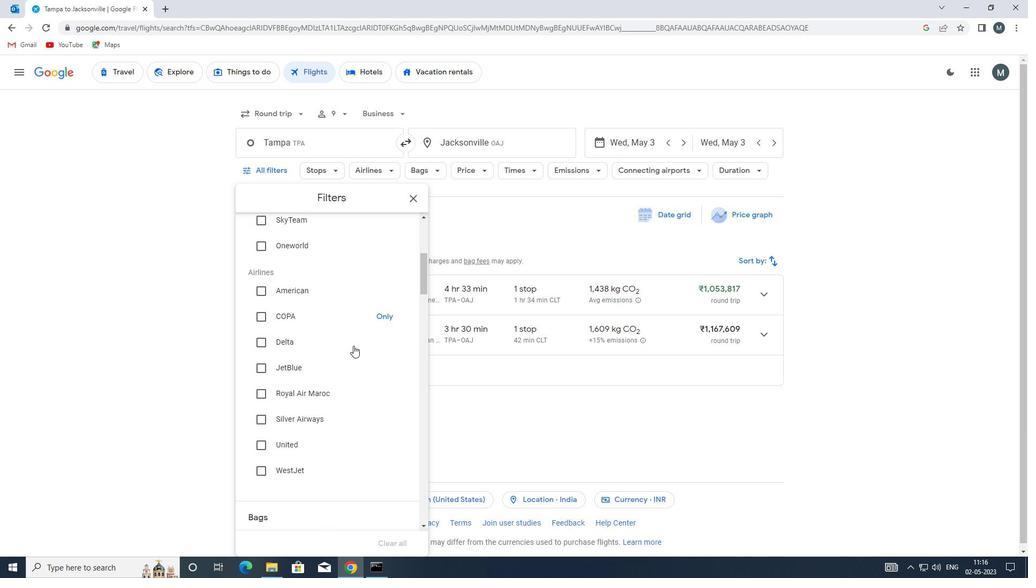 
Action: Mouse moved to (325, 350)
Screenshot: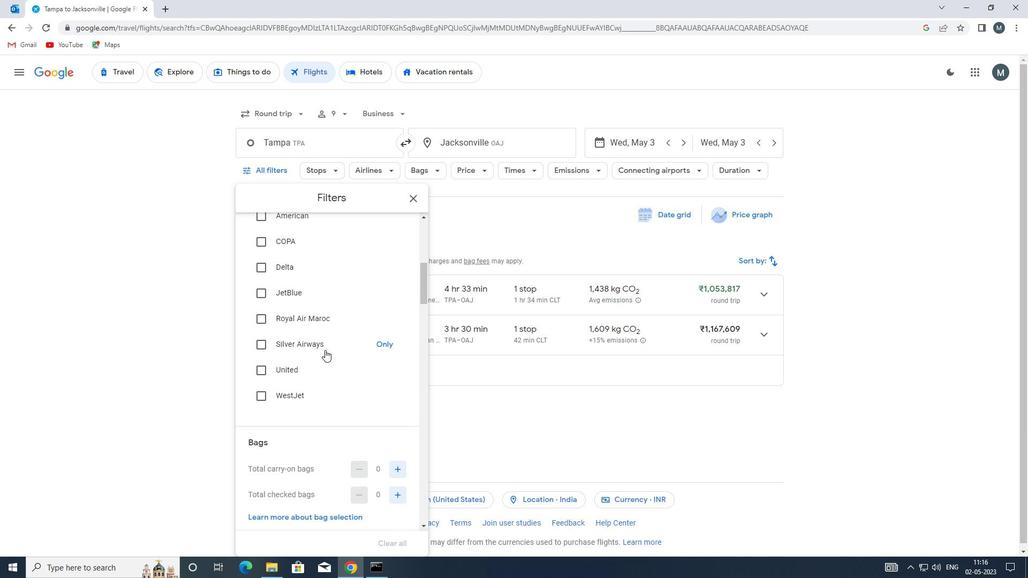 
Action: Mouse scrolled (325, 349) with delta (0, 0)
Screenshot: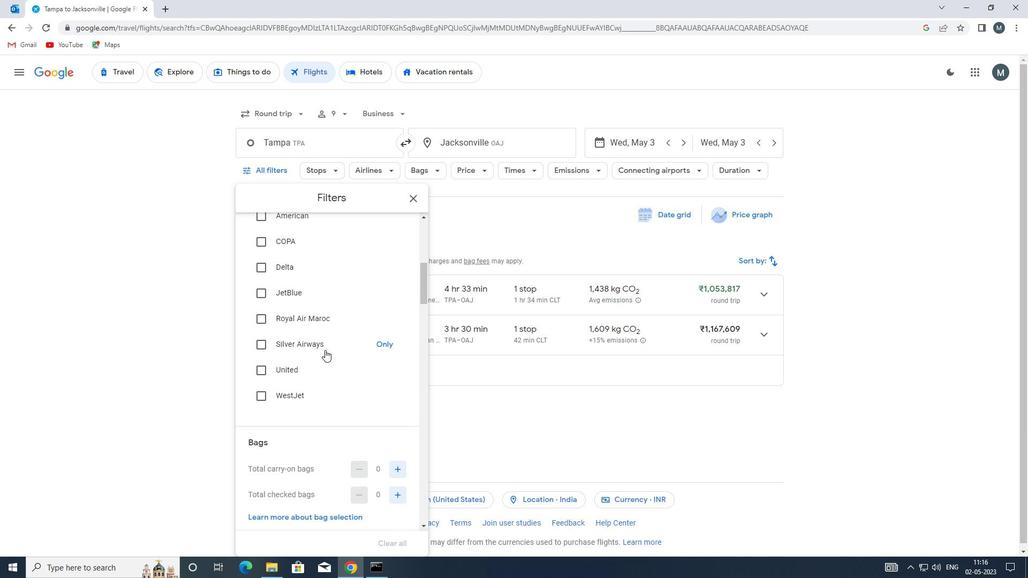 
Action: Mouse moved to (326, 350)
Screenshot: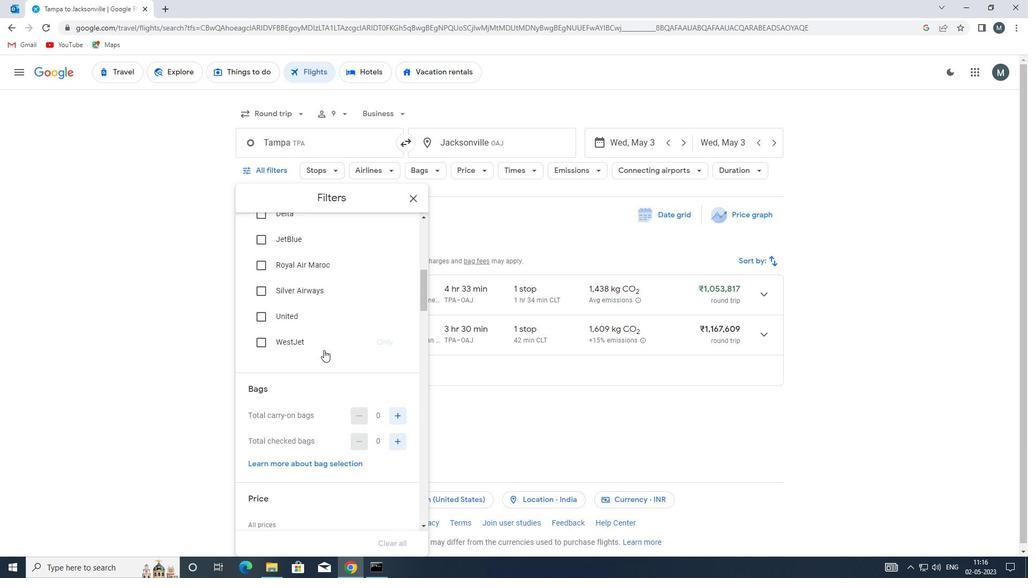 
Action: Mouse scrolled (326, 349) with delta (0, 0)
Screenshot: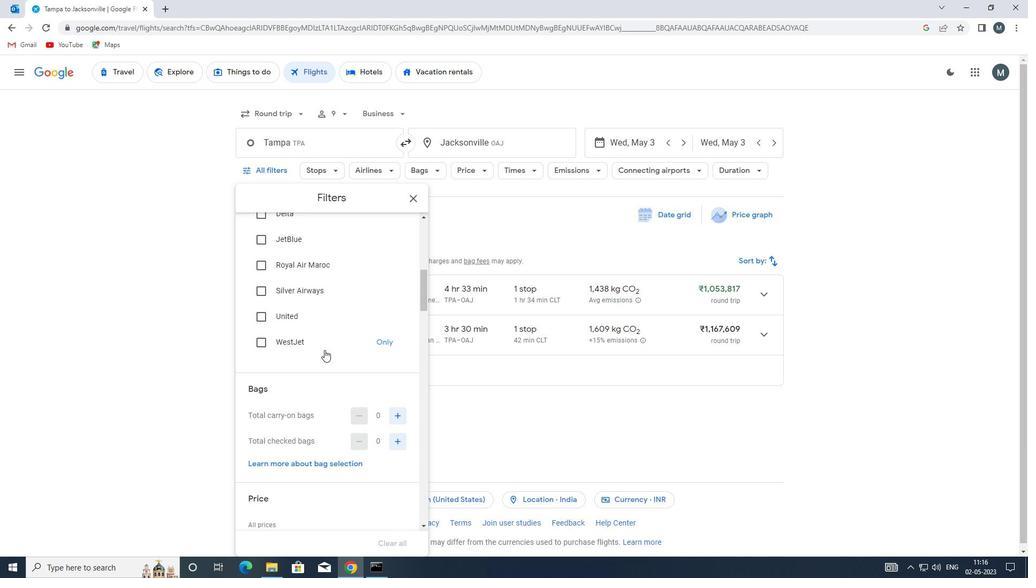
Action: Mouse scrolled (326, 349) with delta (0, 0)
Screenshot: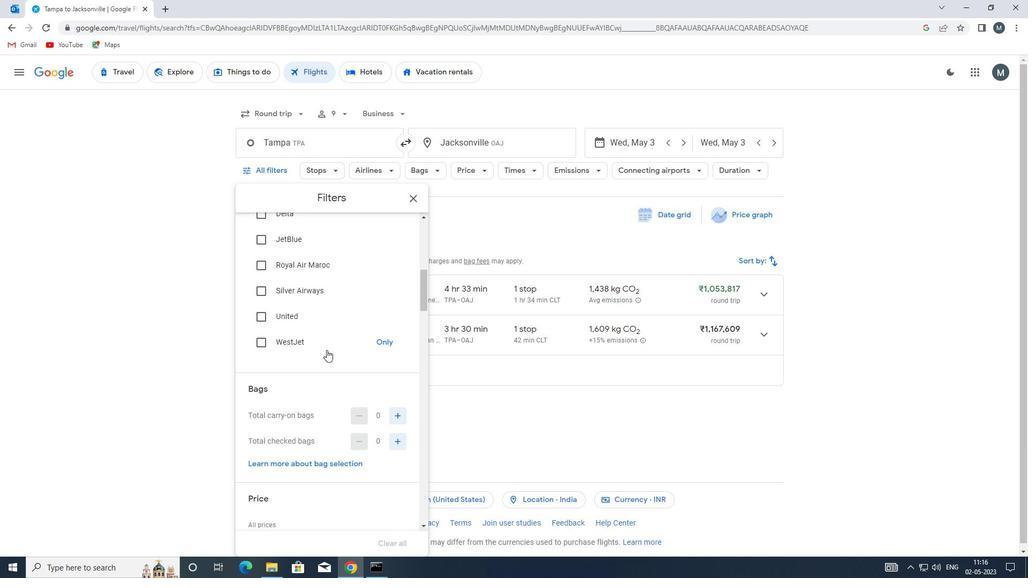 
Action: Mouse moved to (404, 309)
Screenshot: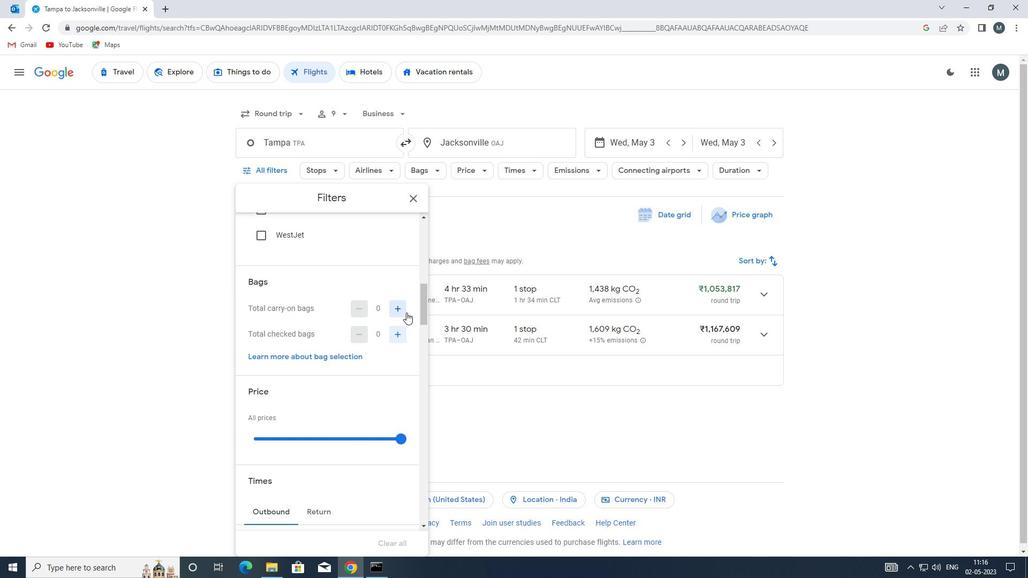
Action: Mouse pressed left at (404, 309)
Screenshot: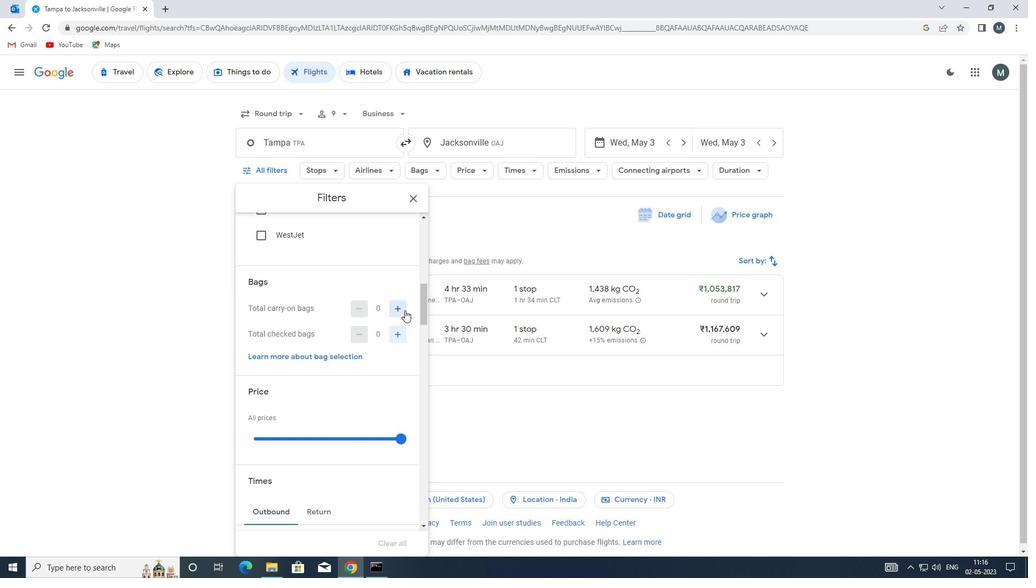 
Action: Mouse moved to (361, 330)
Screenshot: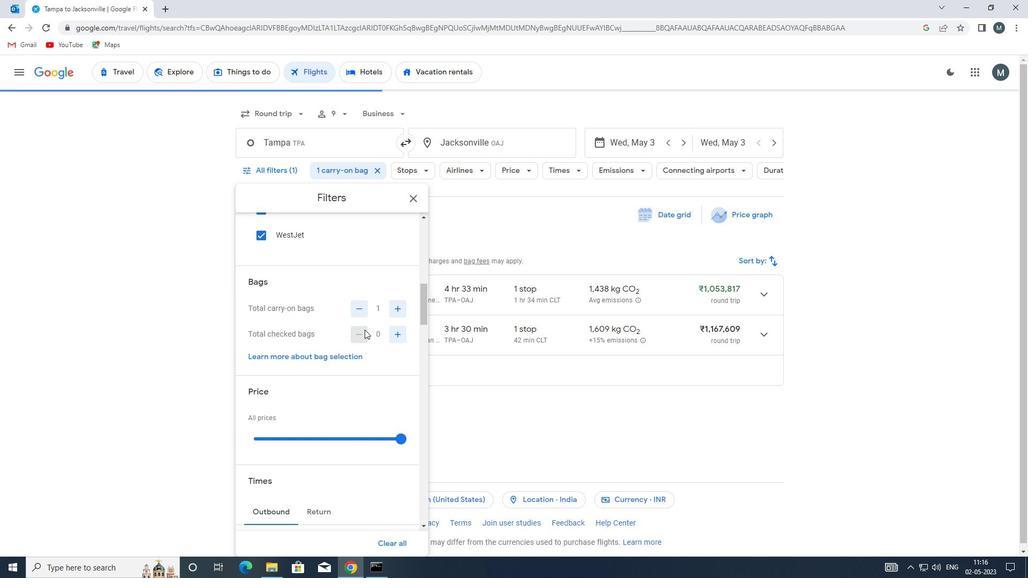
Action: Mouse scrolled (361, 329) with delta (0, 0)
Screenshot: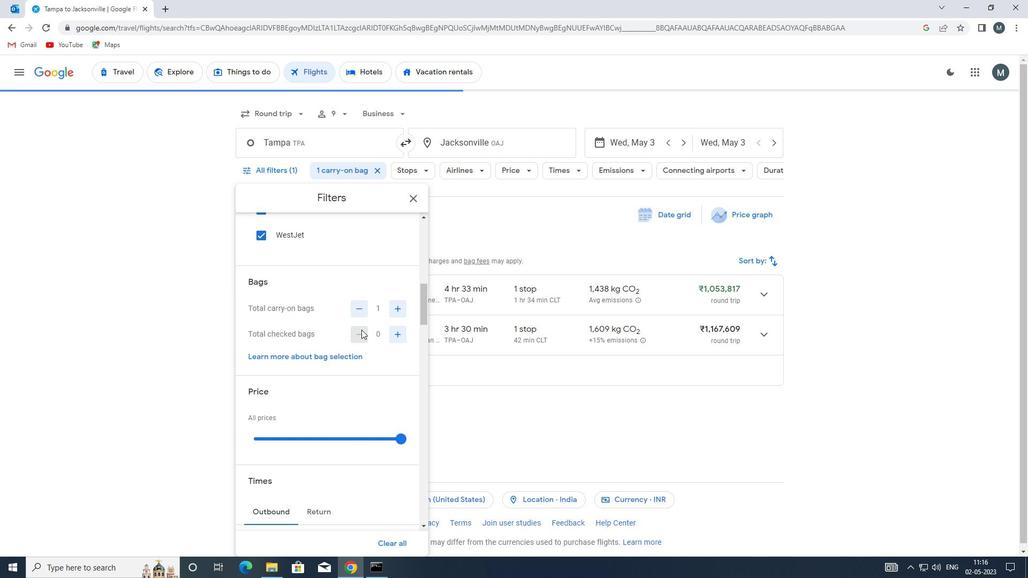 
Action: Mouse moved to (357, 330)
Screenshot: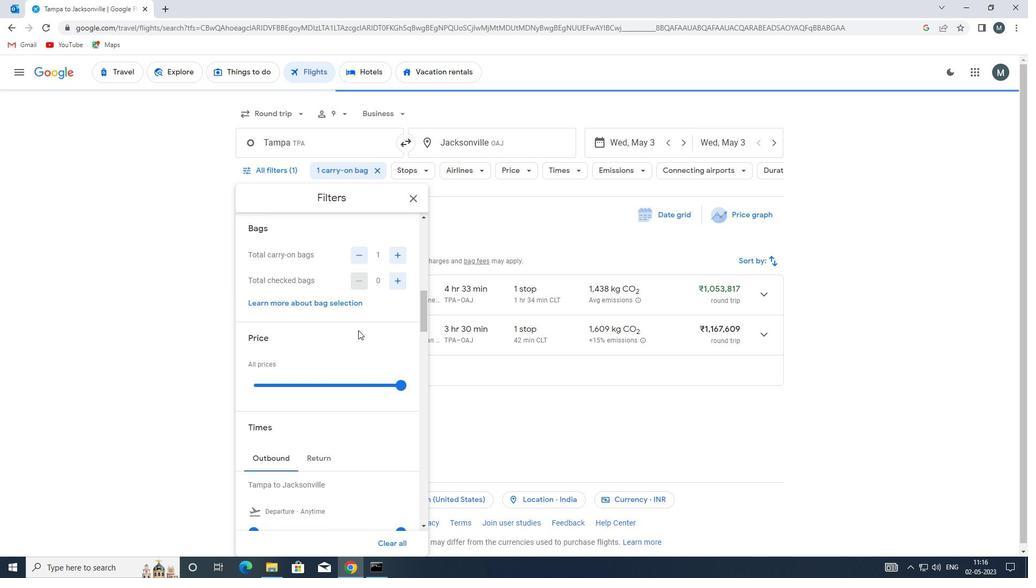 
Action: Mouse scrolled (357, 330) with delta (0, 0)
Screenshot: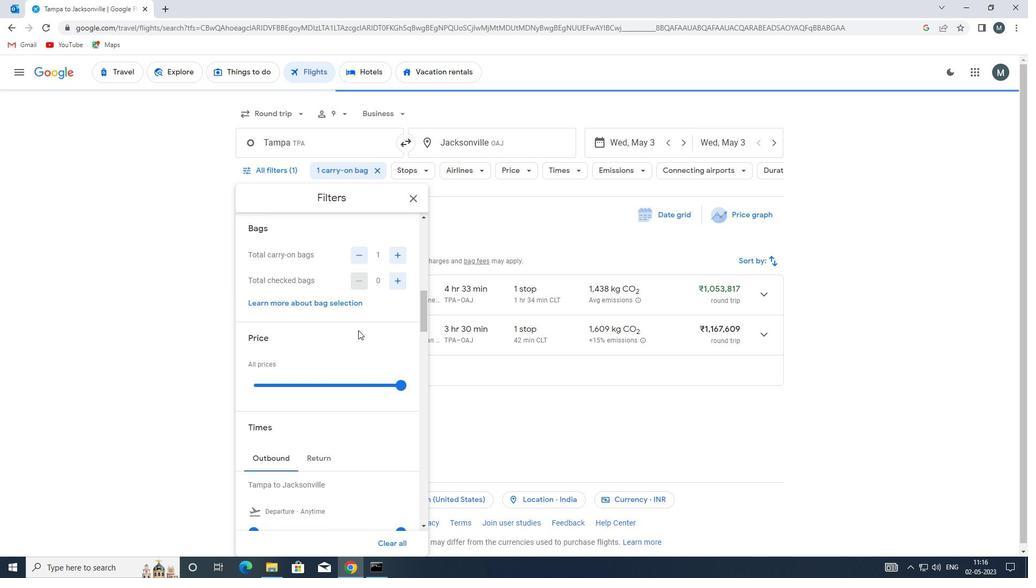 
Action: Mouse moved to (353, 331)
Screenshot: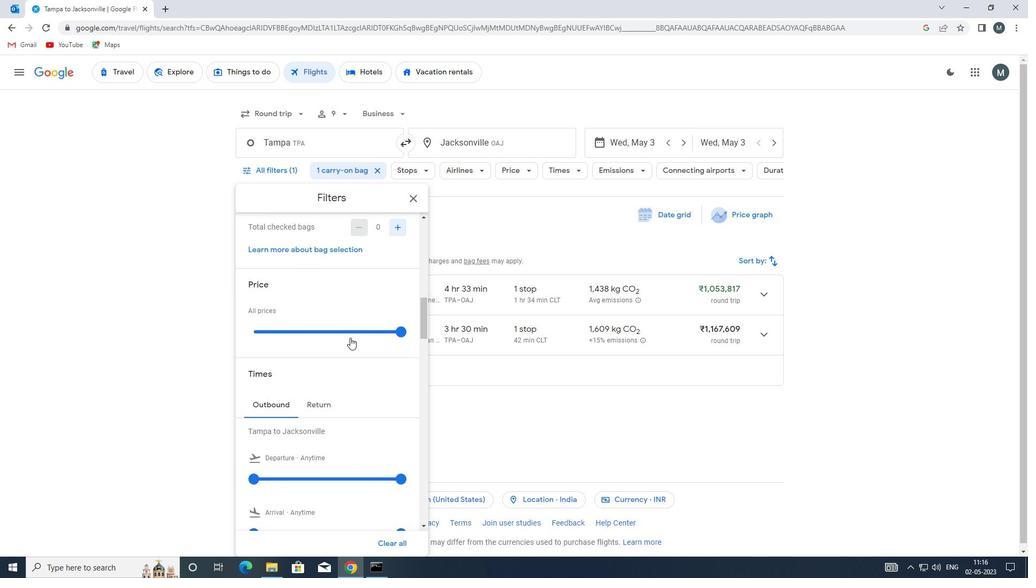 
Action: Mouse pressed left at (353, 331)
Screenshot: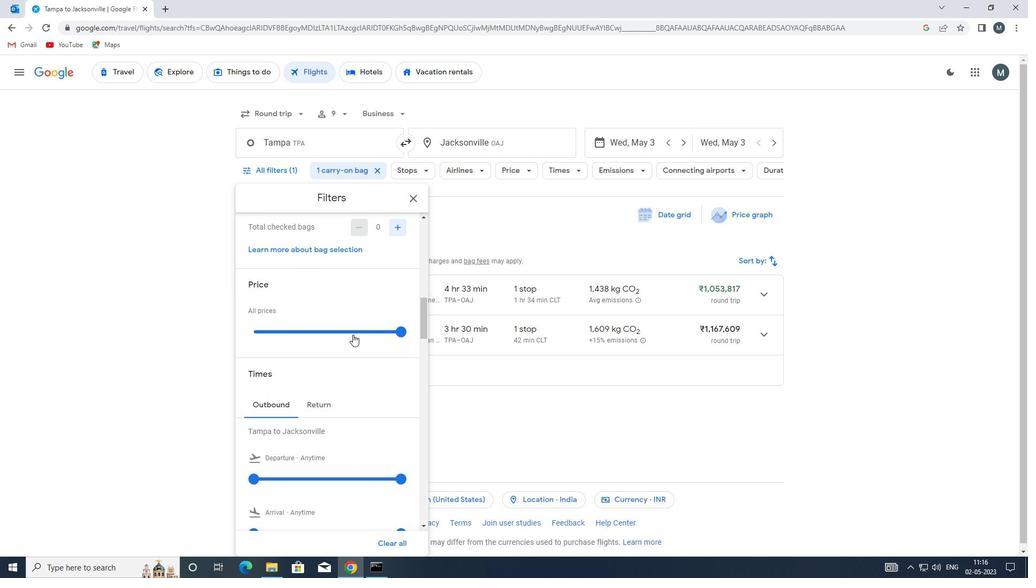 
Action: Mouse pressed left at (353, 331)
Screenshot: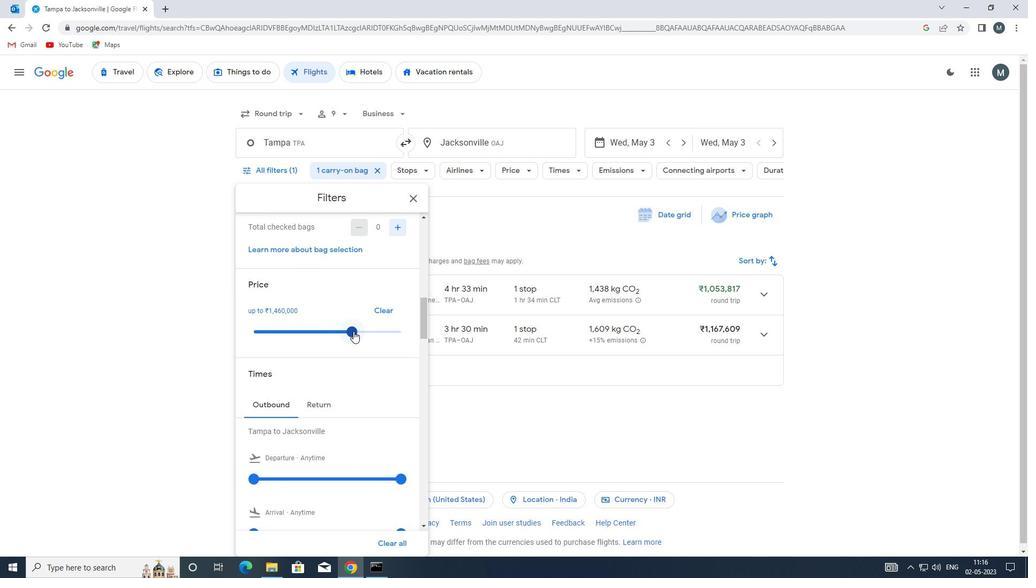 
Action: Mouse moved to (259, 328)
Screenshot: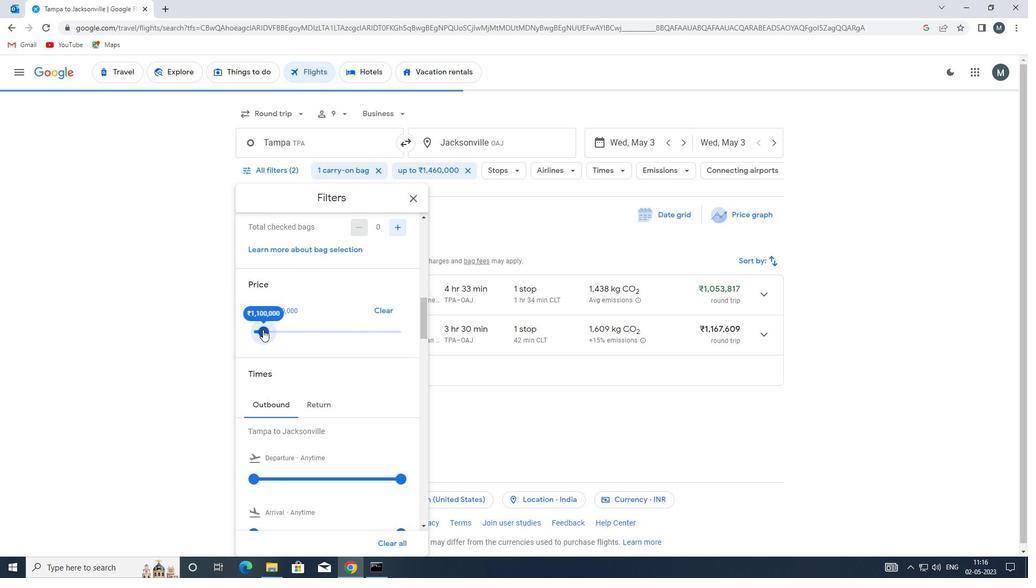 
Action: Mouse pressed left at (259, 328)
Screenshot: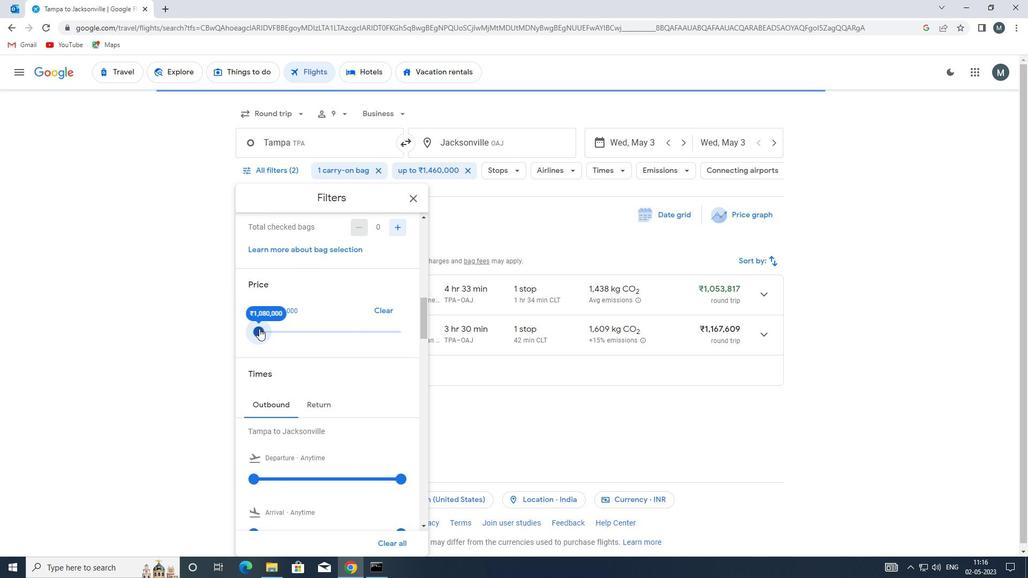 
Action: Mouse moved to (295, 324)
Screenshot: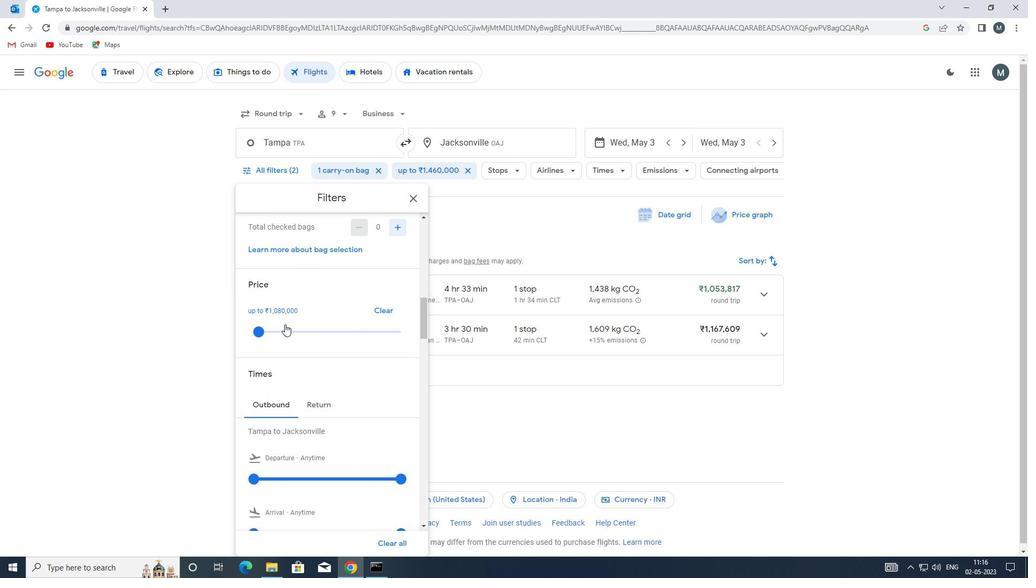 
Action: Mouse scrolled (295, 324) with delta (0, 0)
Screenshot: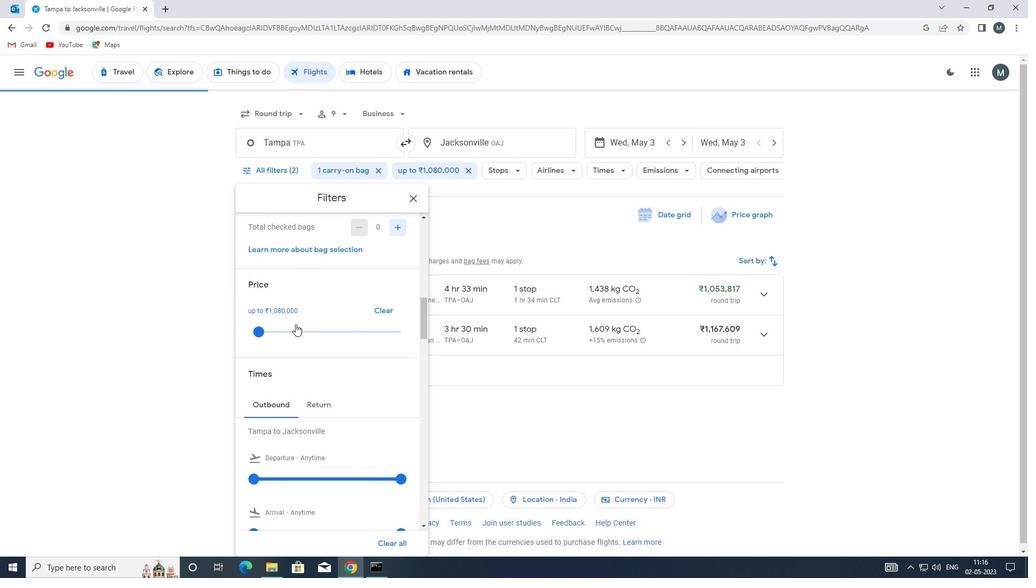 
Action: Mouse moved to (295, 324)
Screenshot: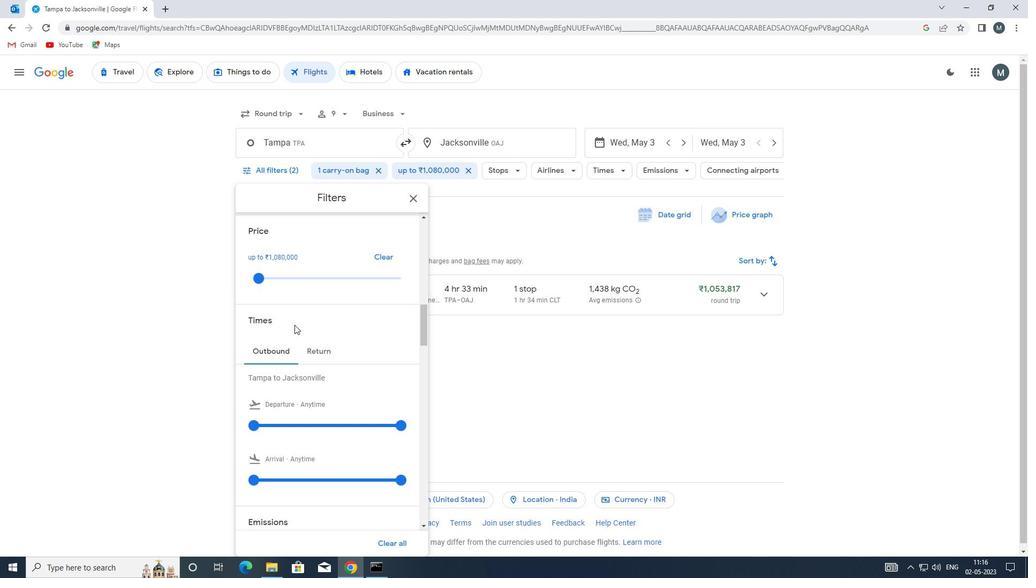 
Action: Mouse scrolled (295, 323) with delta (0, 0)
Screenshot: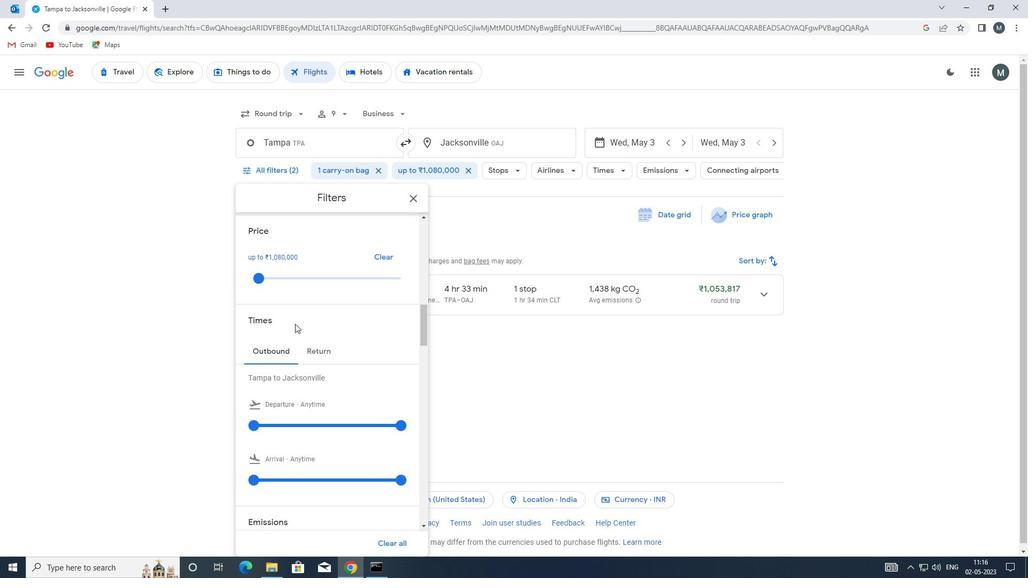 
Action: Mouse moved to (265, 369)
Screenshot: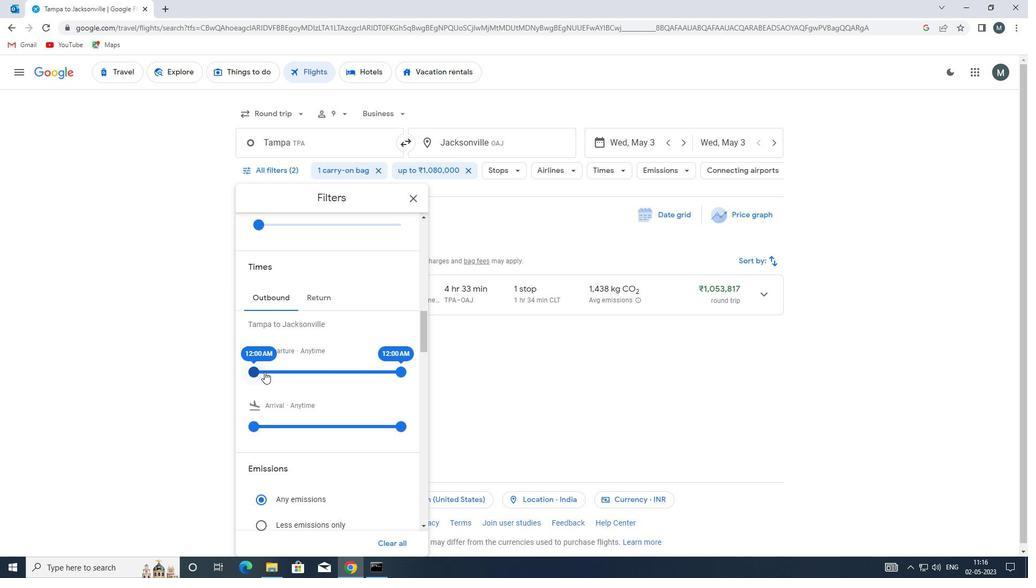 
Action: Mouse pressed left at (265, 369)
Screenshot: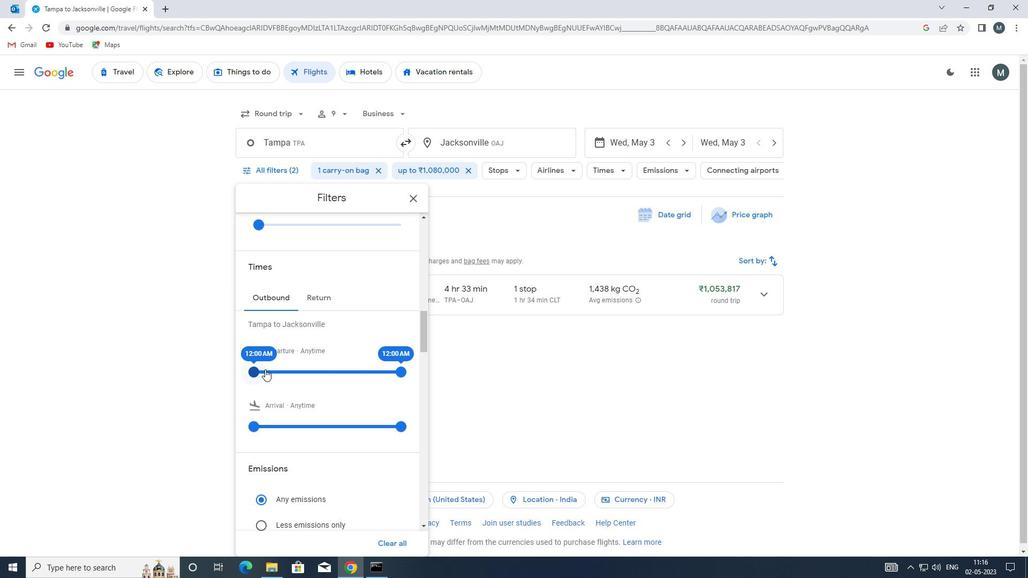 
Action: Mouse moved to (399, 370)
Screenshot: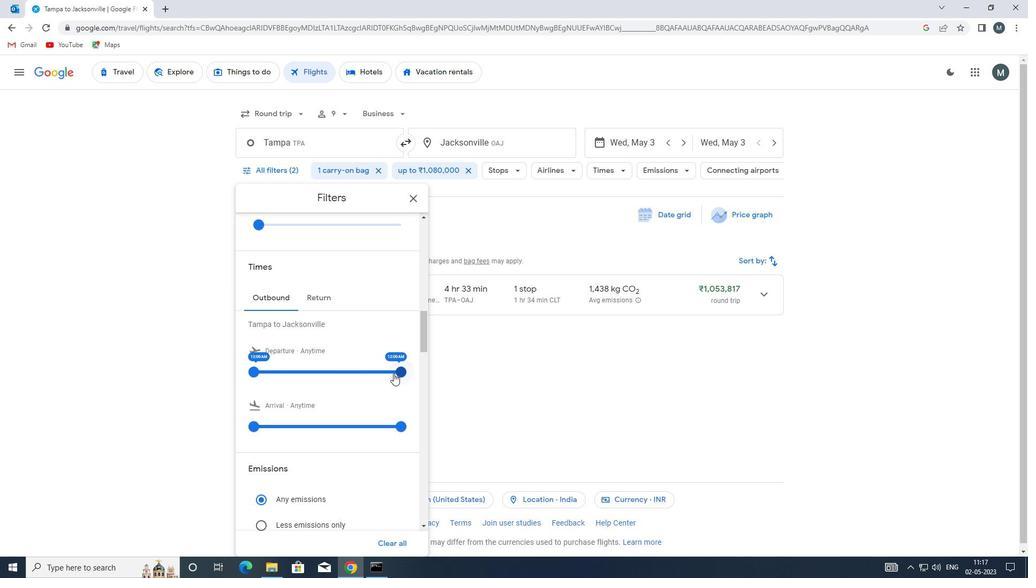 
Action: Mouse pressed left at (399, 370)
Screenshot: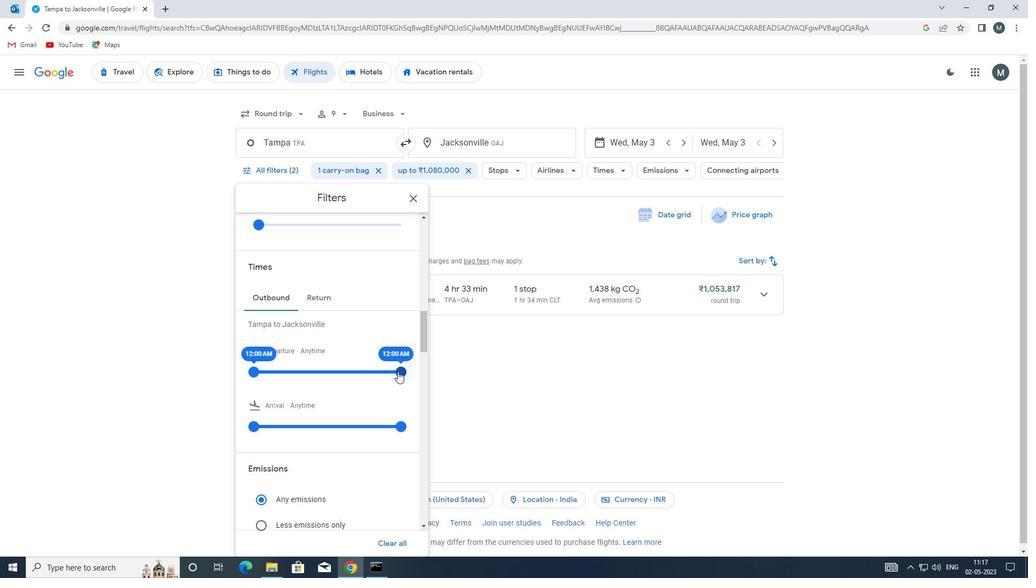
Action: Mouse moved to (252, 368)
Screenshot: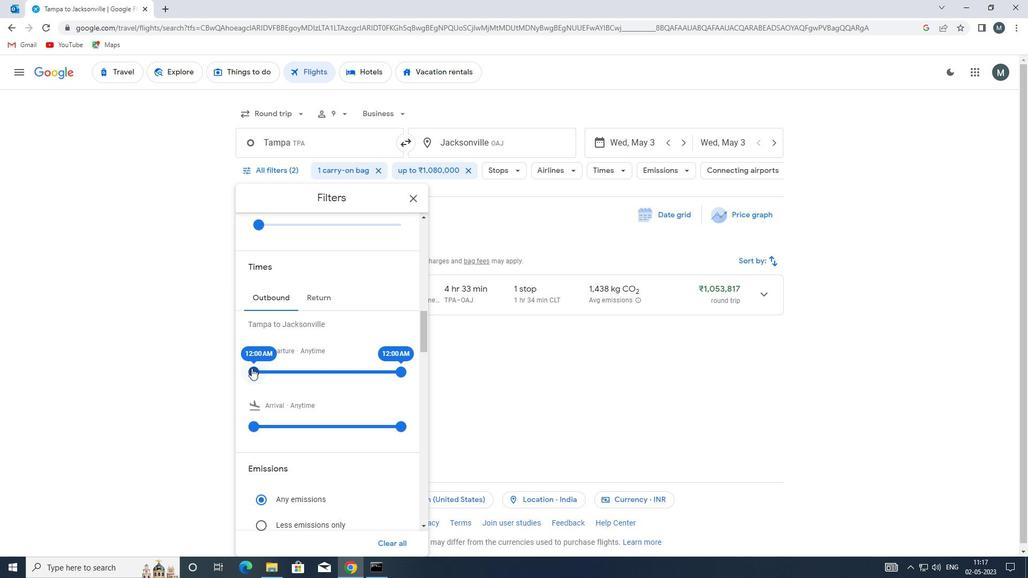 
Action: Mouse pressed left at (252, 368)
Screenshot: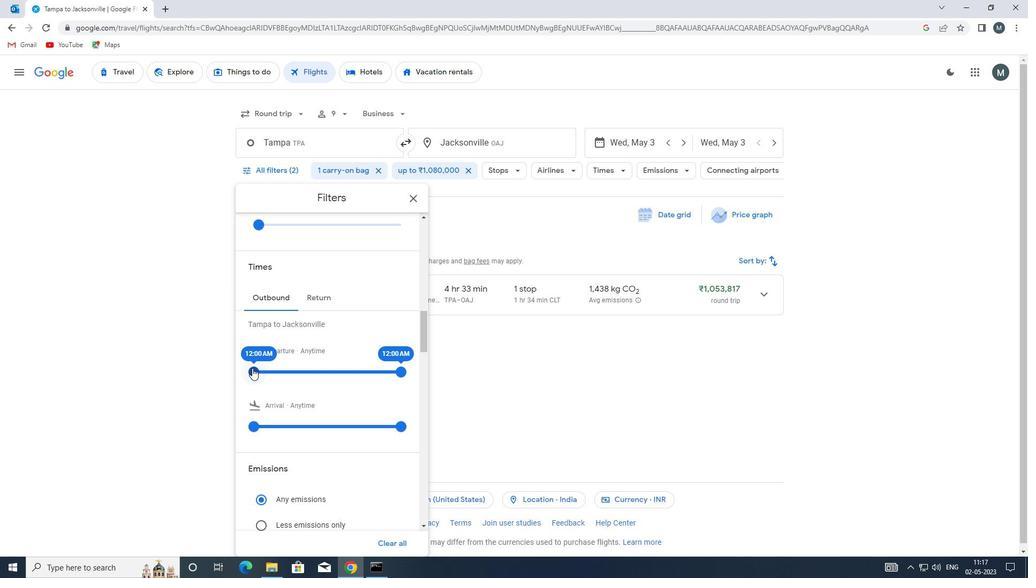 
Action: Mouse moved to (398, 372)
Screenshot: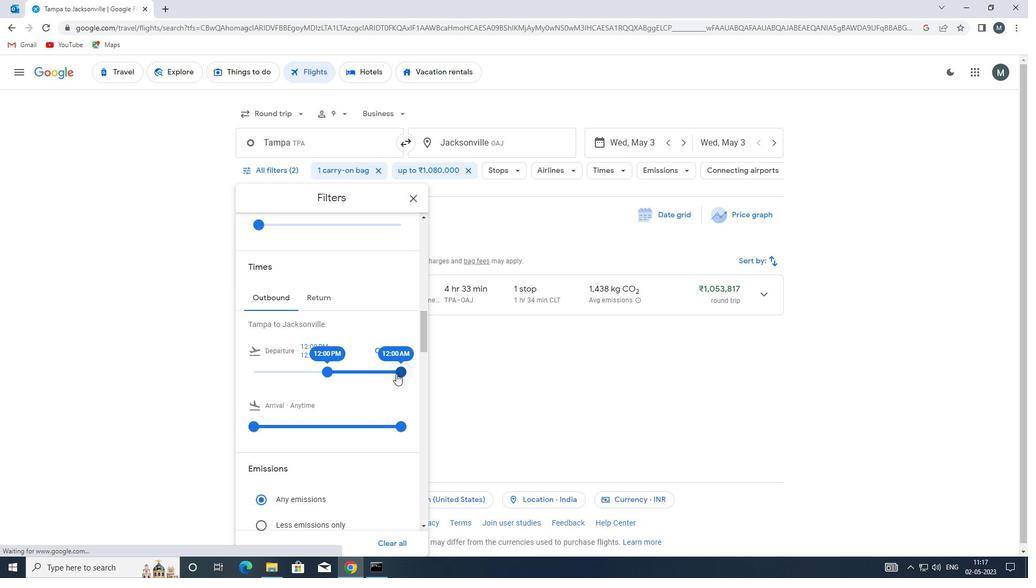 
Action: Mouse pressed left at (398, 372)
Screenshot: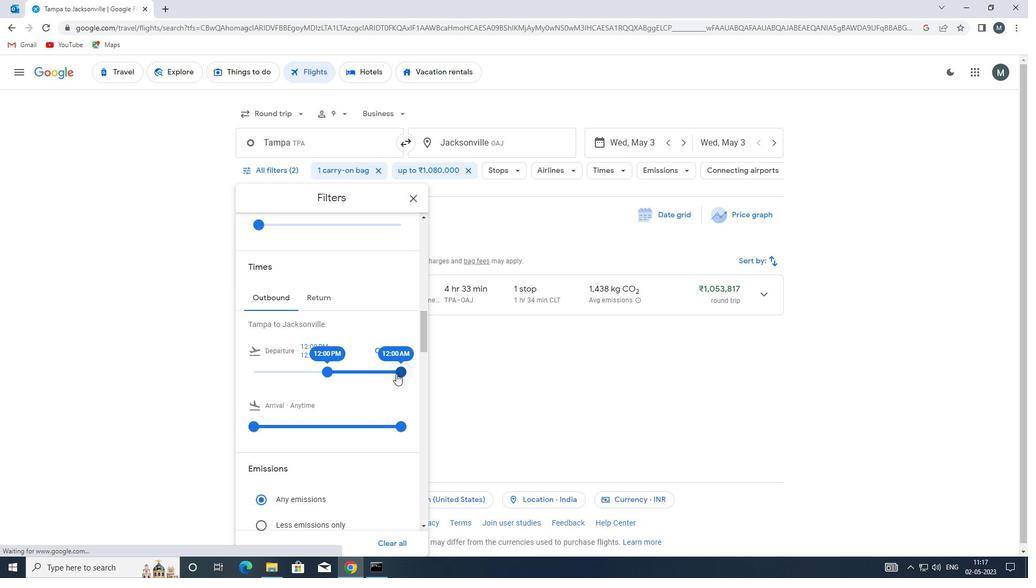 
Action: Mouse moved to (327, 298)
Screenshot: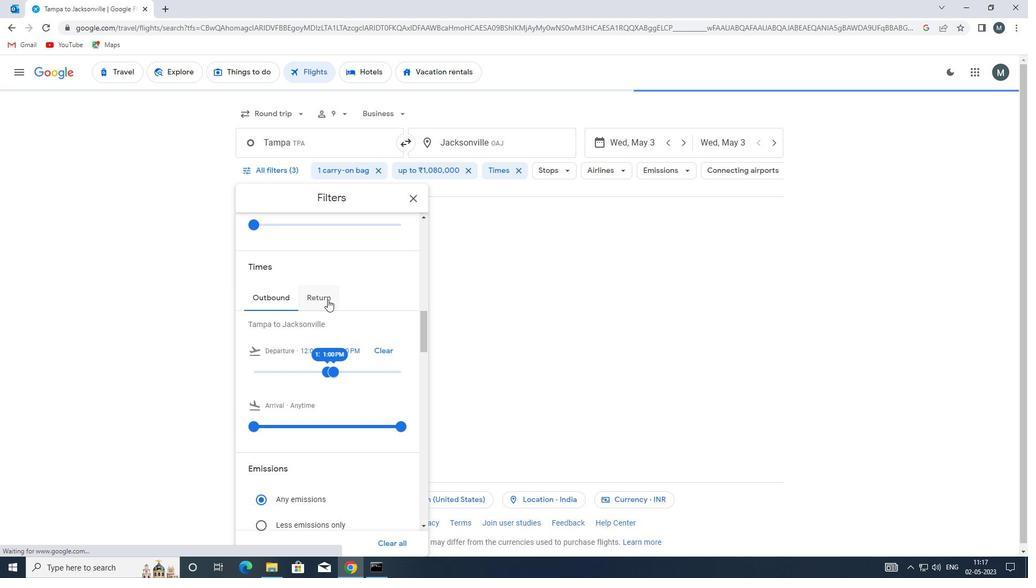 
Action: Mouse pressed left at (327, 298)
Screenshot: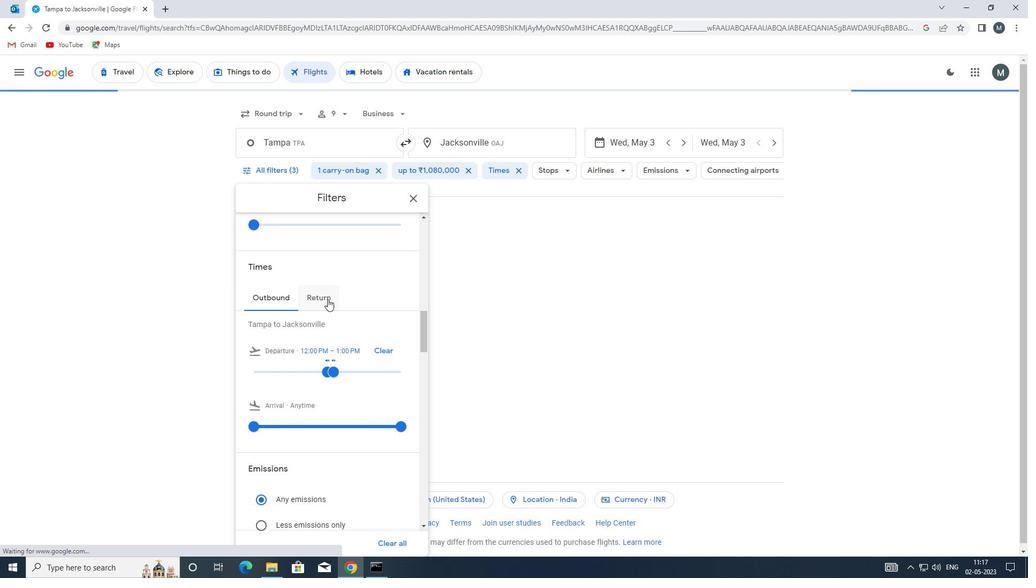 
Action: Mouse moved to (304, 346)
Screenshot: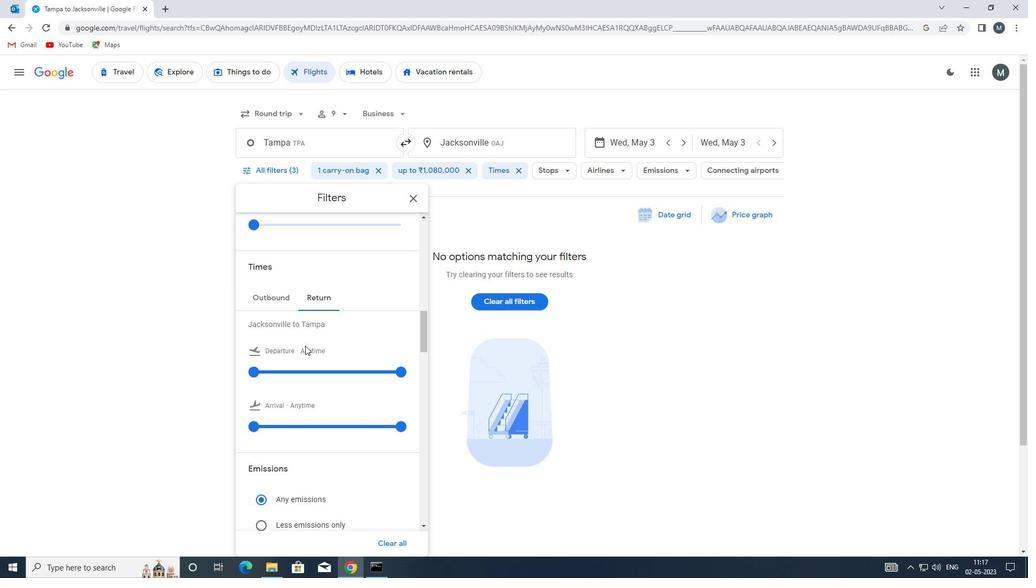
Action: Mouse scrolled (304, 346) with delta (0, 0)
Screenshot: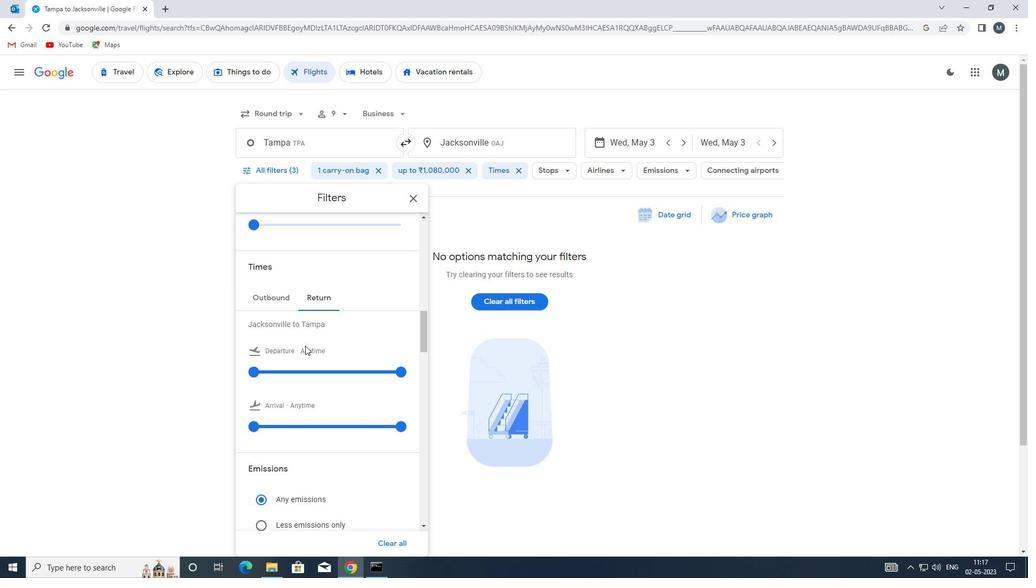 
Action: Mouse moved to (291, 346)
Screenshot: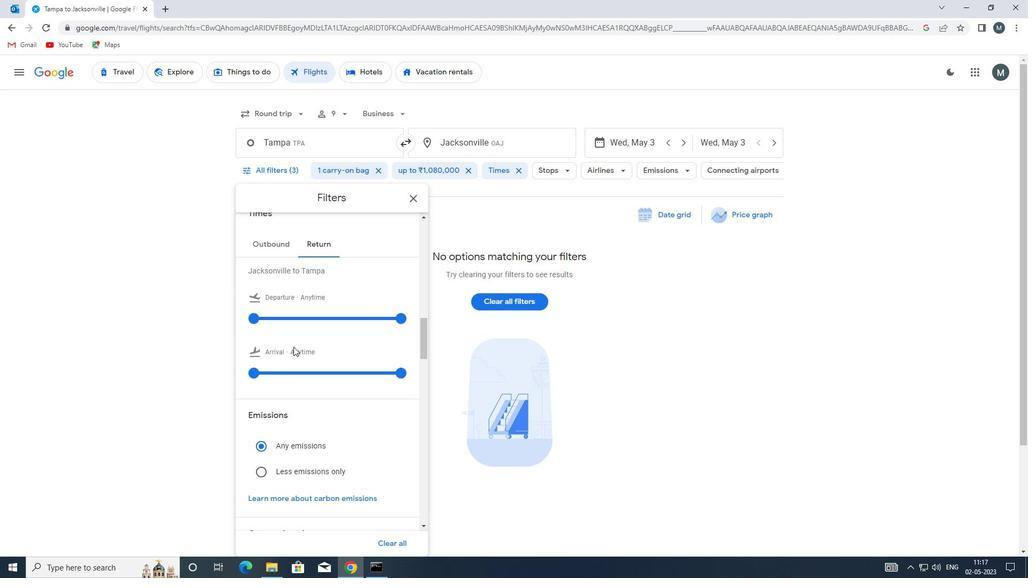 
Action: Mouse scrolled (291, 346) with delta (0, 0)
Screenshot: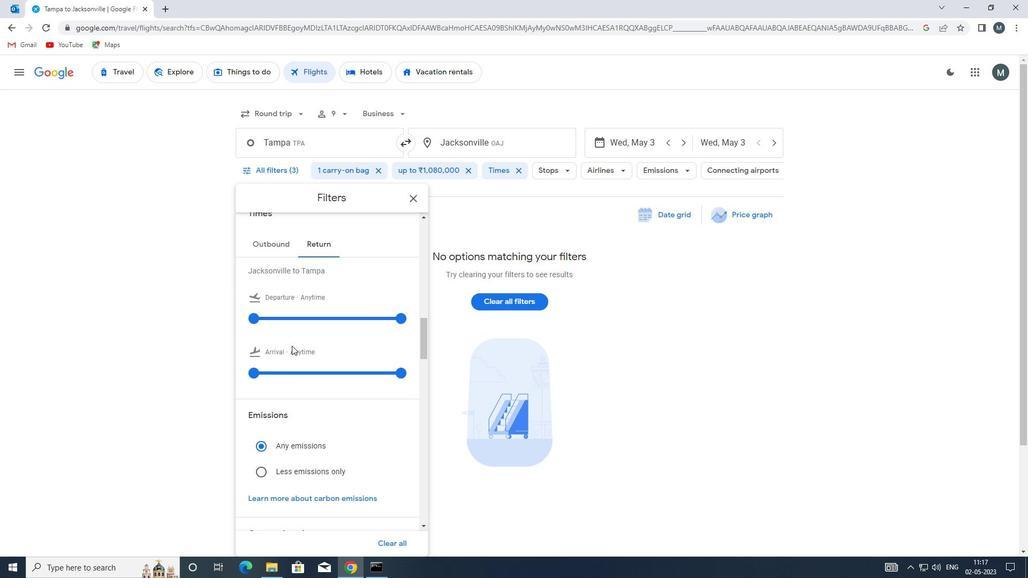 
Action: Mouse moved to (253, 371)
Screenshot: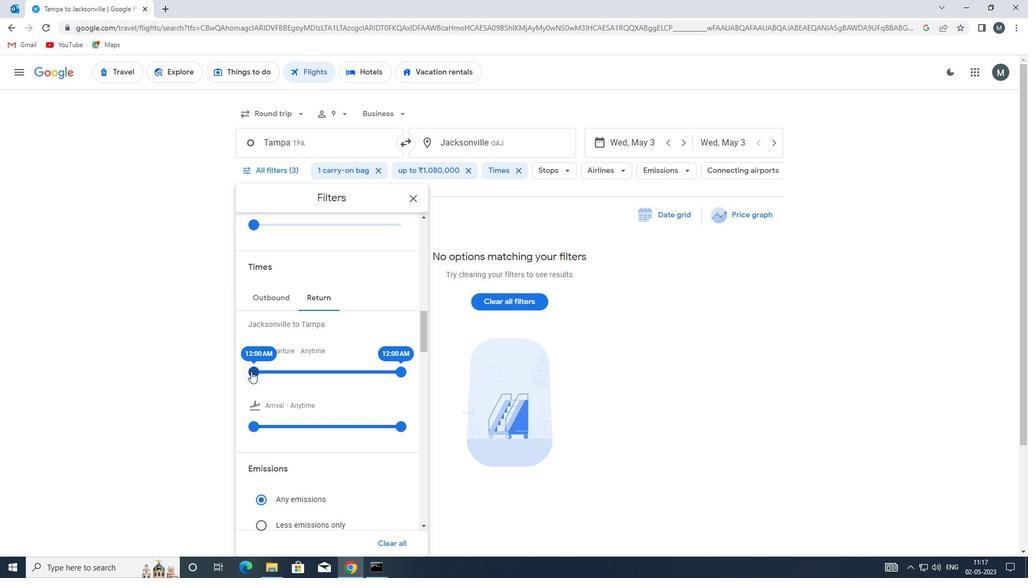 
Action: Mouse pressed left at (253, 371)
Screenshot: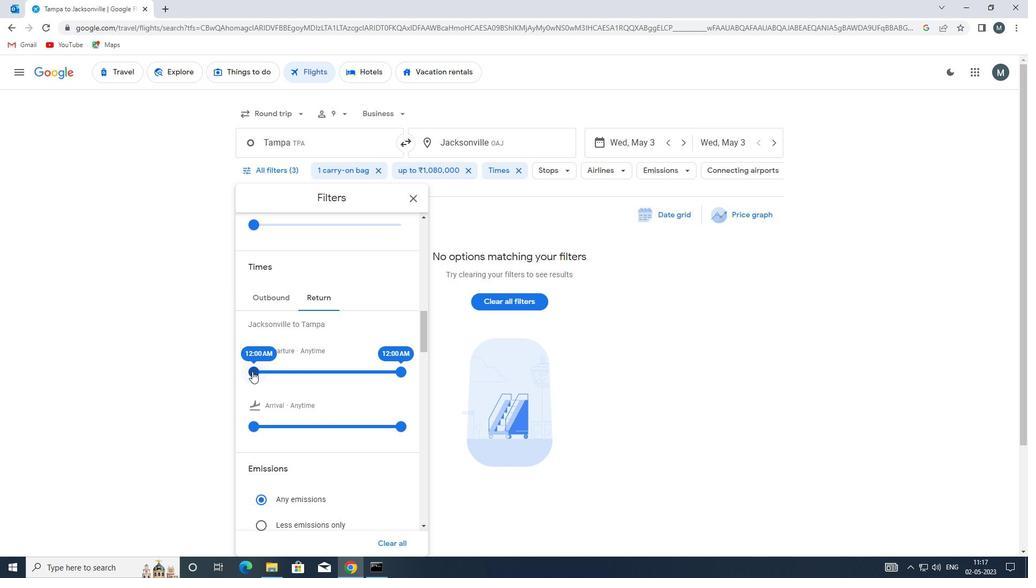 
Action: Mouse moved to (395, 370)
Screenshot: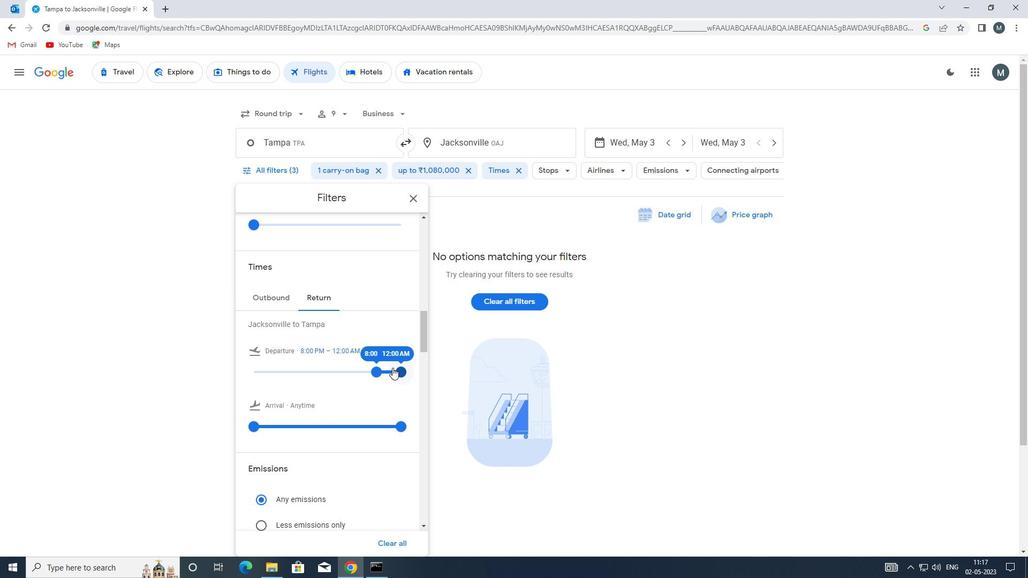 
Action: Mouse pressed left at (395, 370)
Screenshot: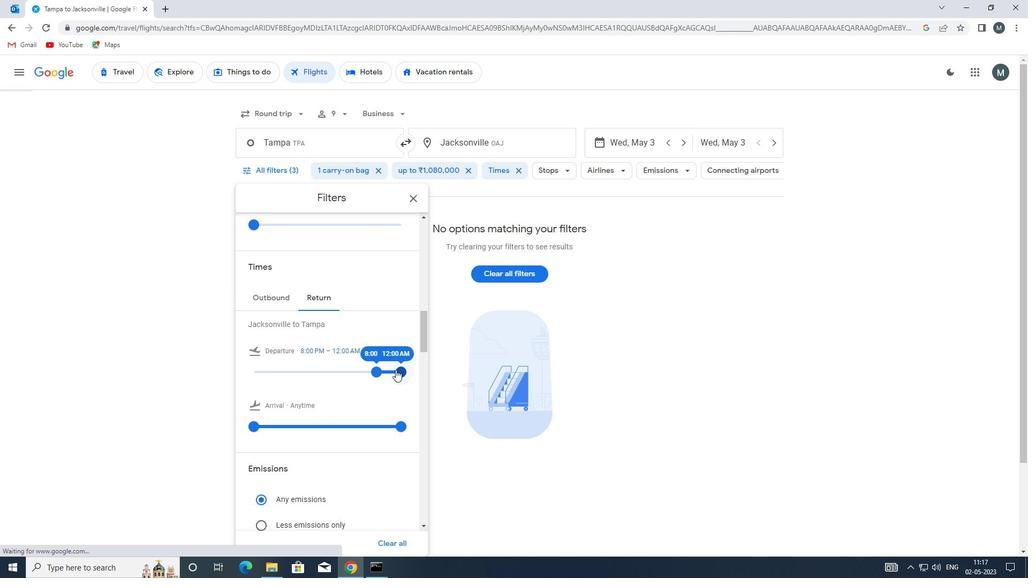 
Action: Mouse moved to (364, 356)
Screenshot: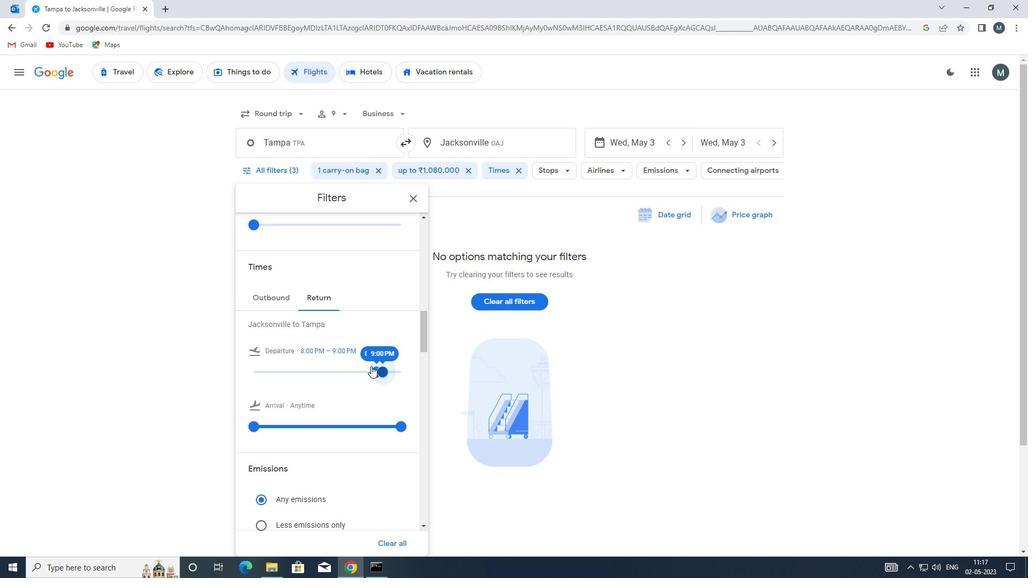 
Action: Mouse scrolled (364, 356) with delta (0, 0)
Screenshot: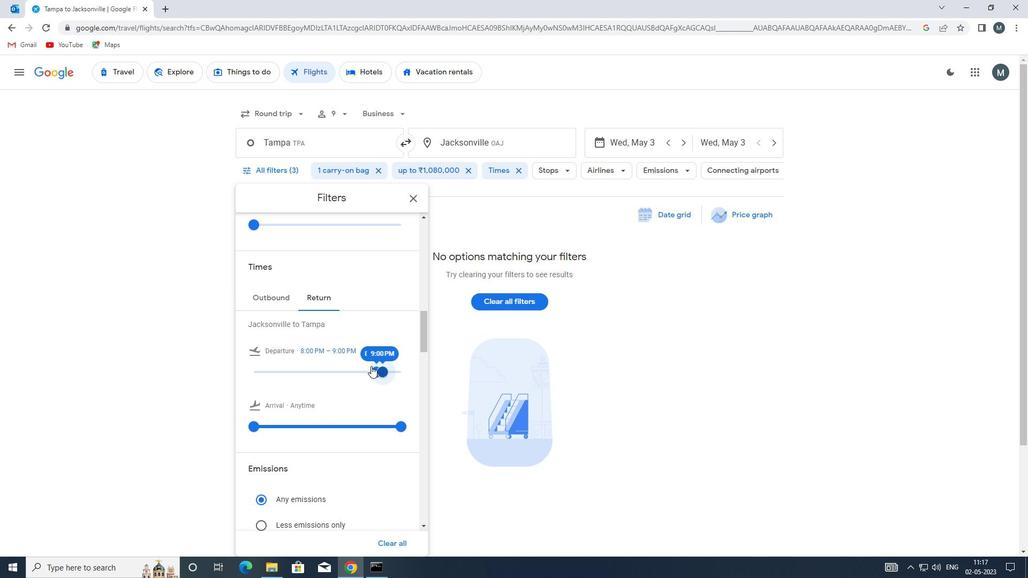 
Action: Mouse scrolled (364, 356) with delta (0, 0)
Screenshot: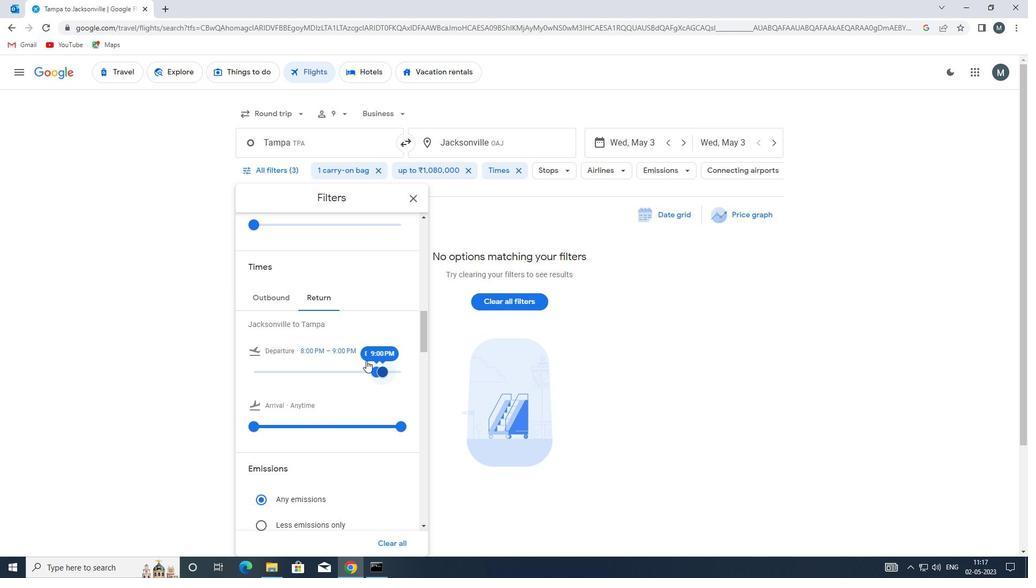 
Action: Mouse moved to (364, 356)
Screenshot: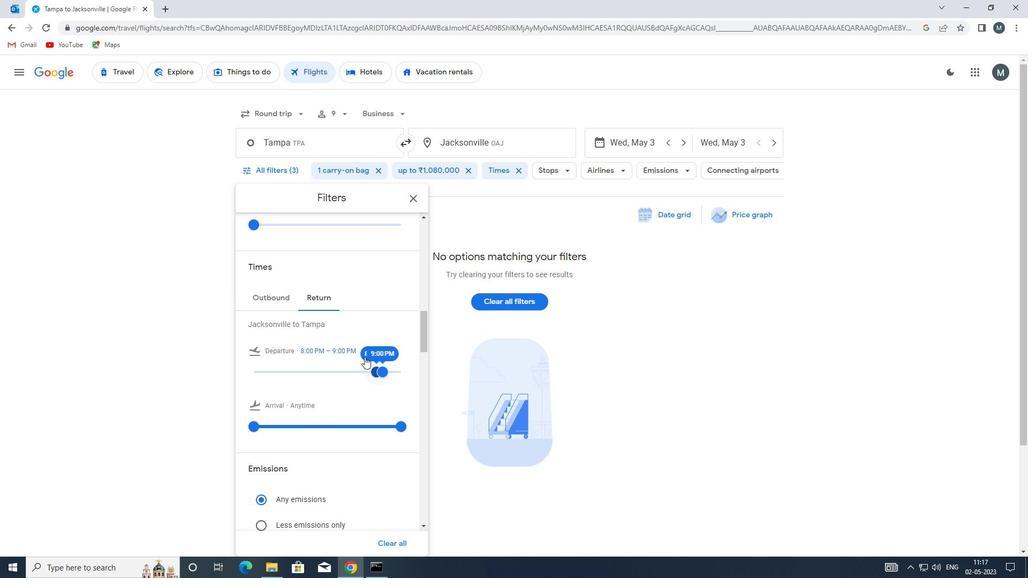 
Action: Mouse scrolled (364, 355) with delta (0, 0)
Screenshot: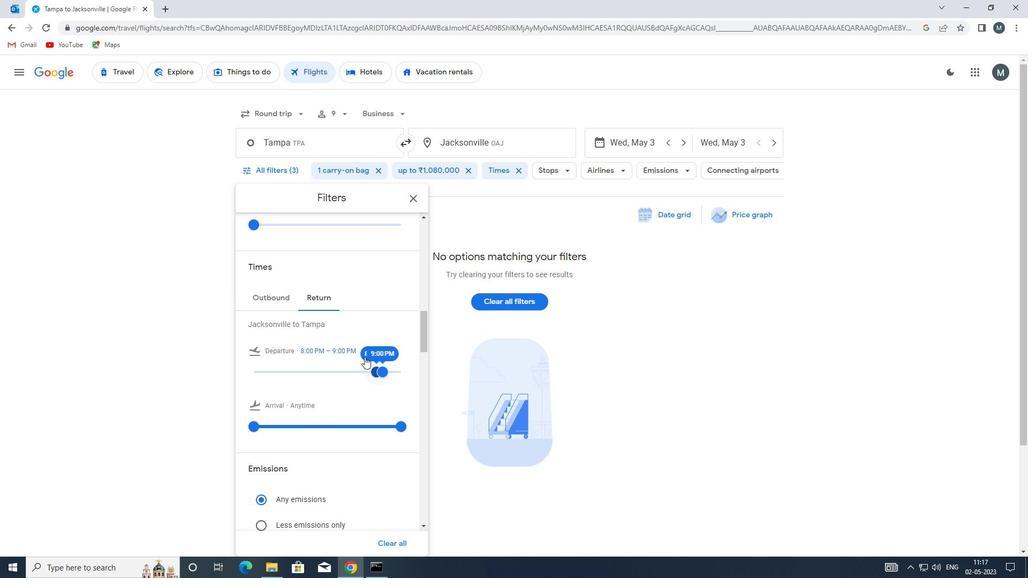 
Action: Mouse moved to (412, 198)
Screenshot: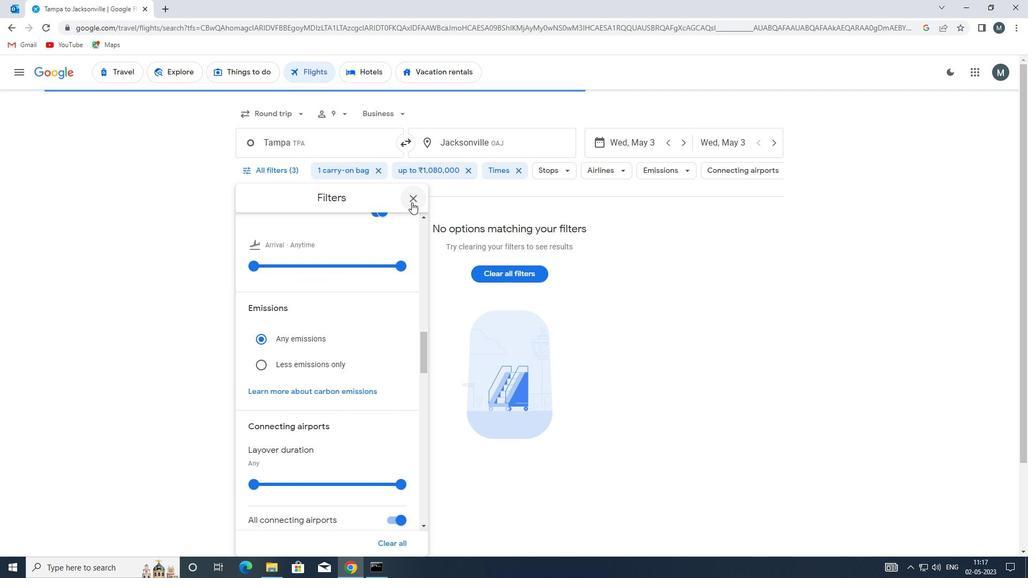 
Action: Mouse pressed left at (412, 198)
Screenshot: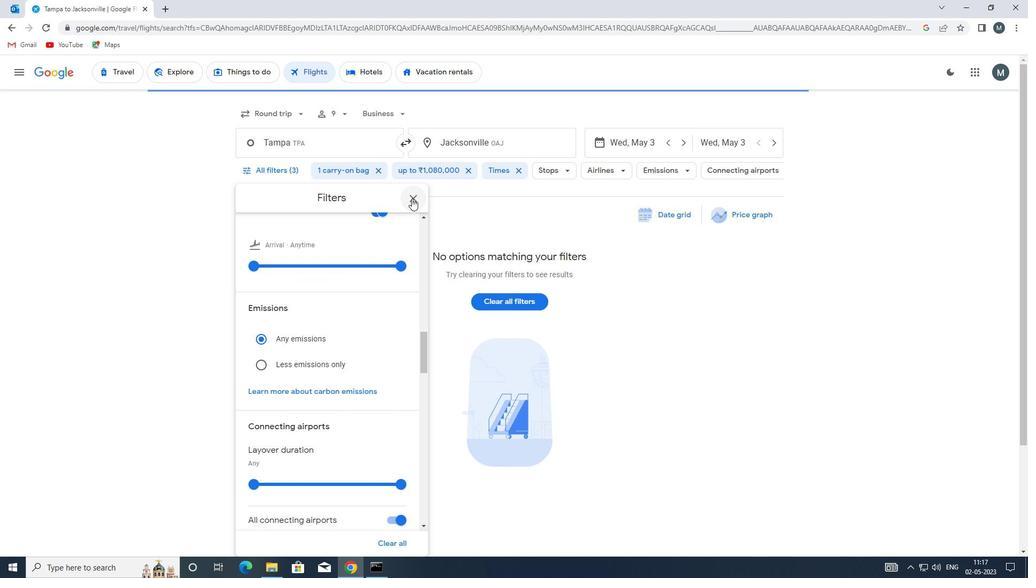 
